 Task: Use the world map to locate specific cities and set their time zones.
Action: Mouse pressed left at (330, 163)
Screenshot: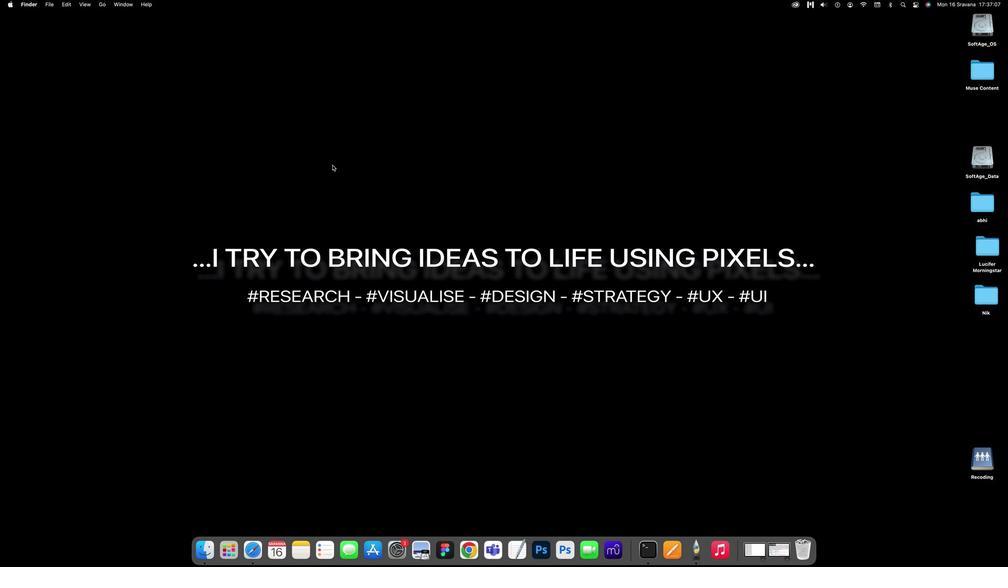 
Action: Mouse moved to (5, 3)
Screenshot: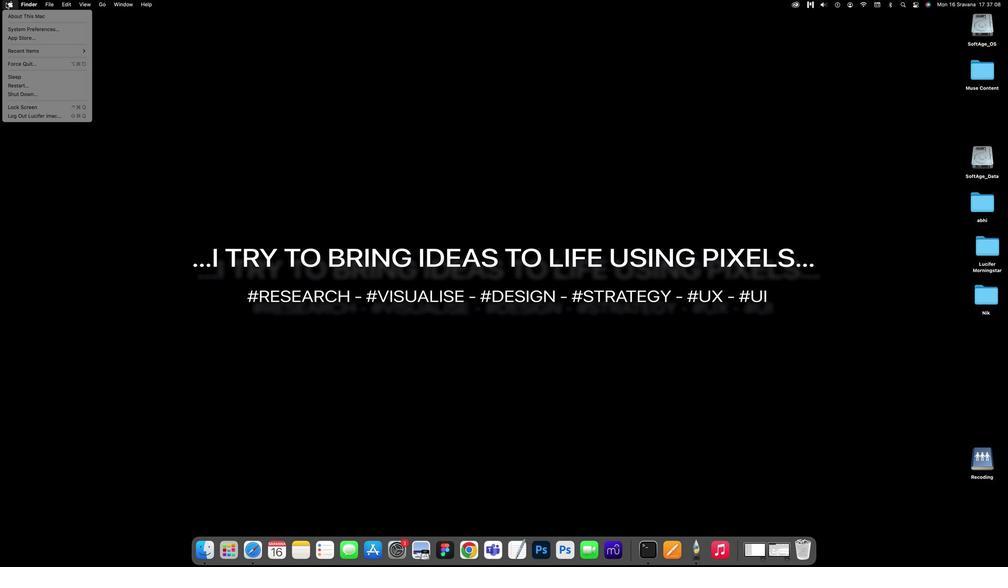 
Action: Mouse pressed left at (5, 3)
Screenshot: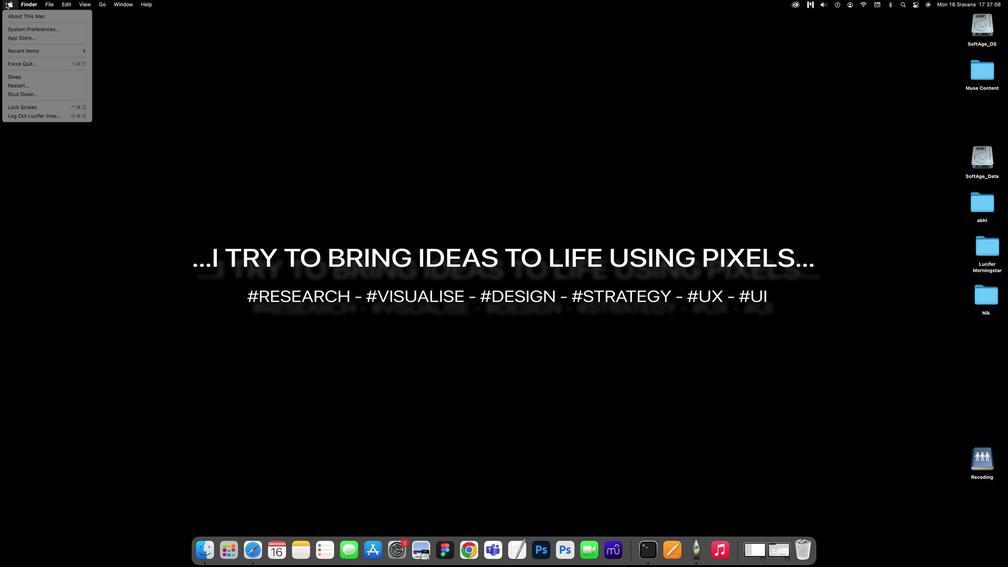 
Action: Mouse moved to (18, 30)
Screenshot: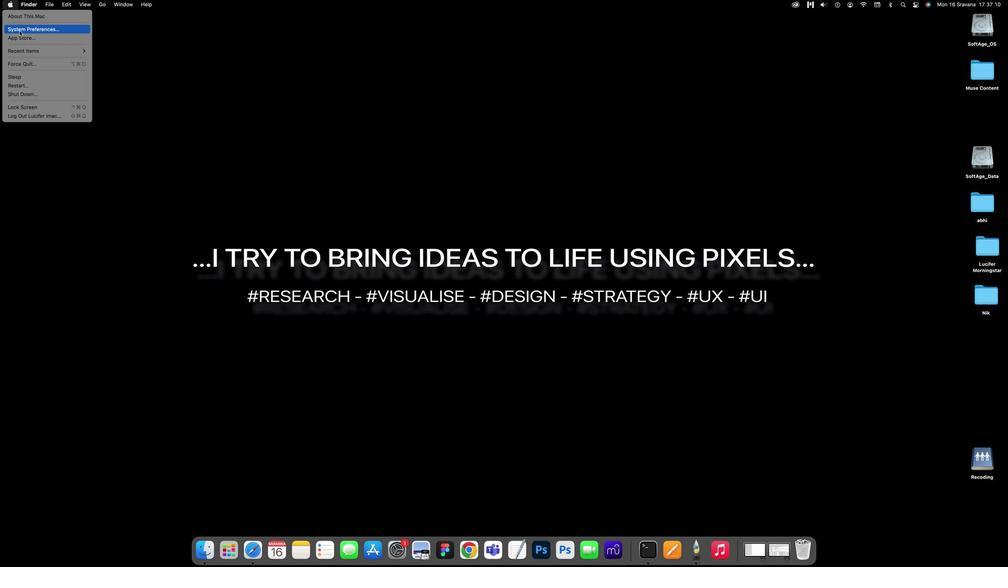 
Action: Mouse pressed left at (18, 30)
Screenshot: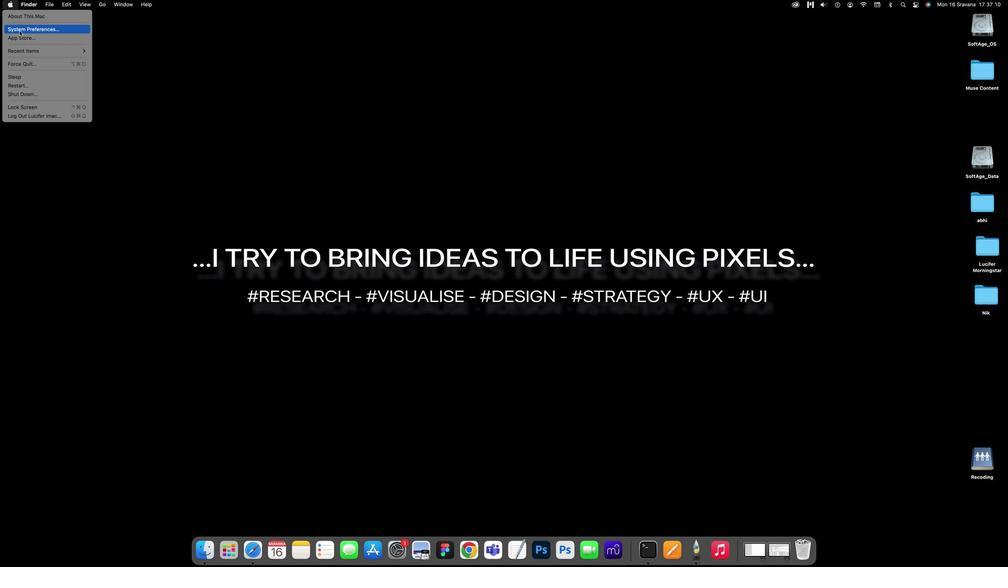 
Action: Mouse moved to (464, 315)
Screenshot: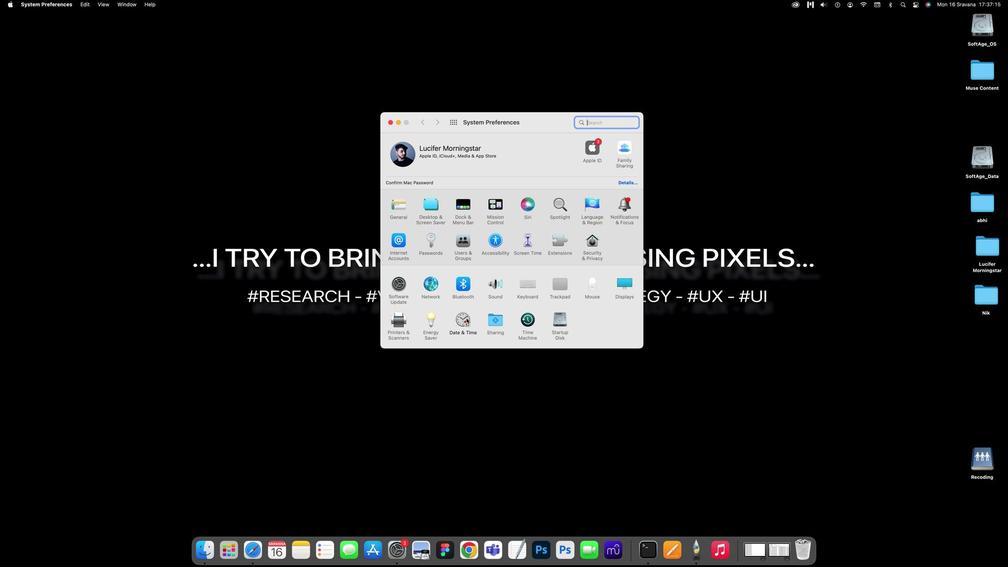 
Action: Mouse pressed left at (464, 315)
Screenshot: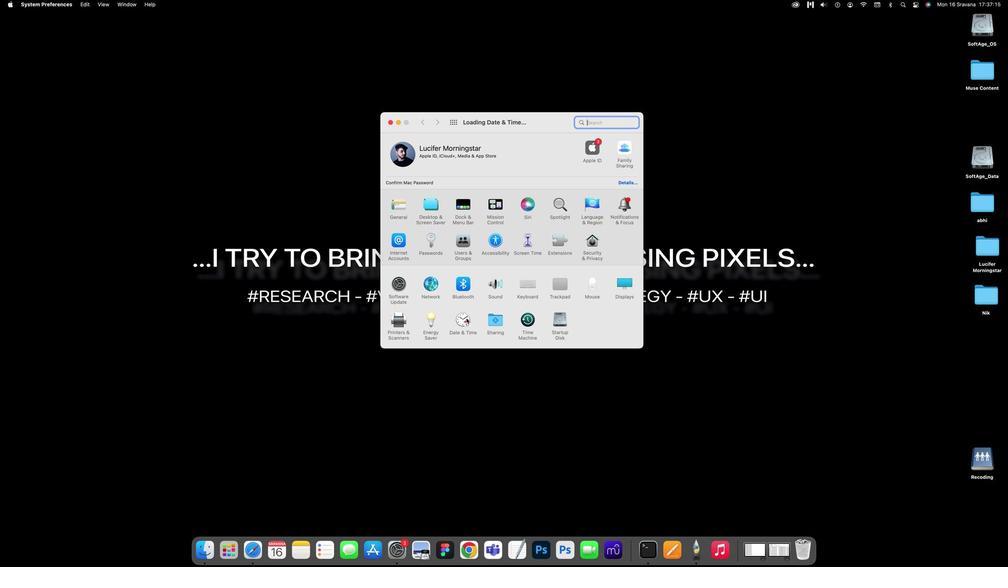 
Action: Mouse moved to (393, 334)
Screenshot: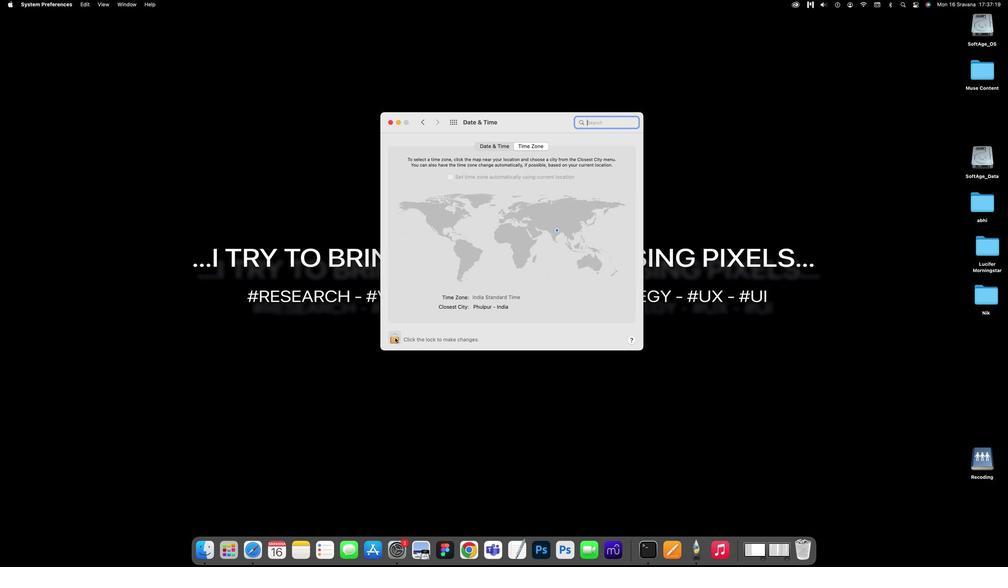 
Action: Mouse pressed left at (393, 334)
Screenshot: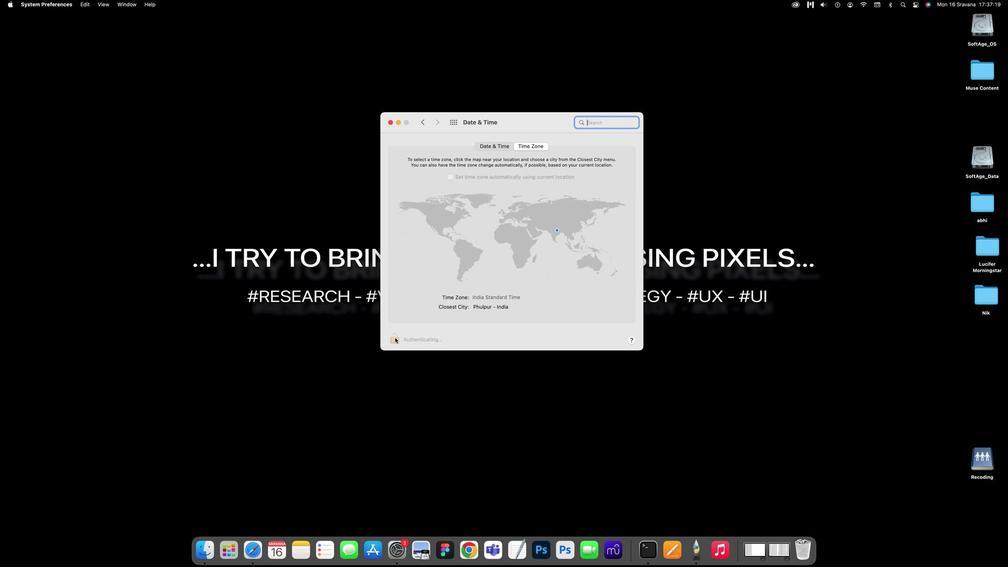 
Action: Mouse moved to (496, 304)
Screenshot: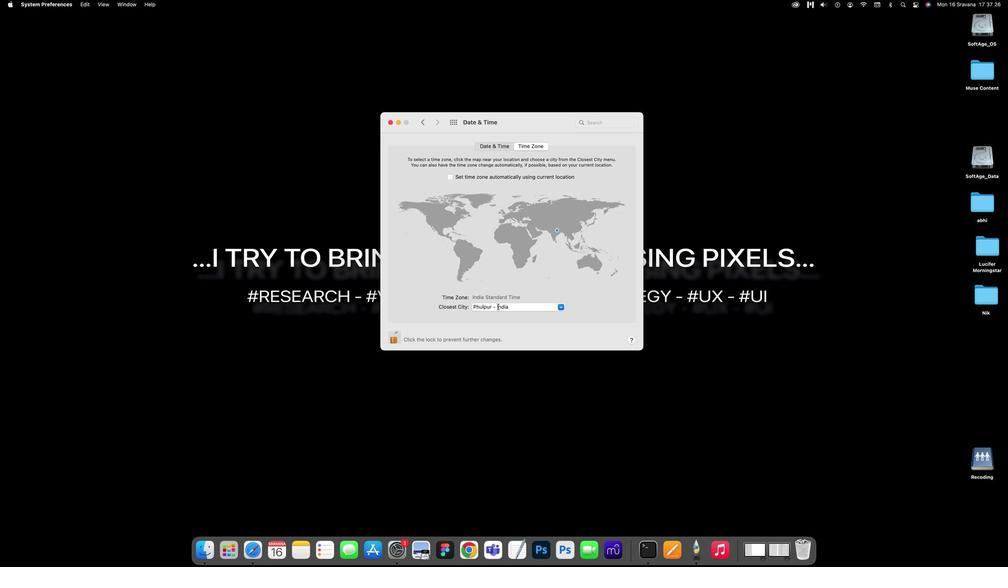 
Action: Mouse pressed left at (496, 304)
Screenshot: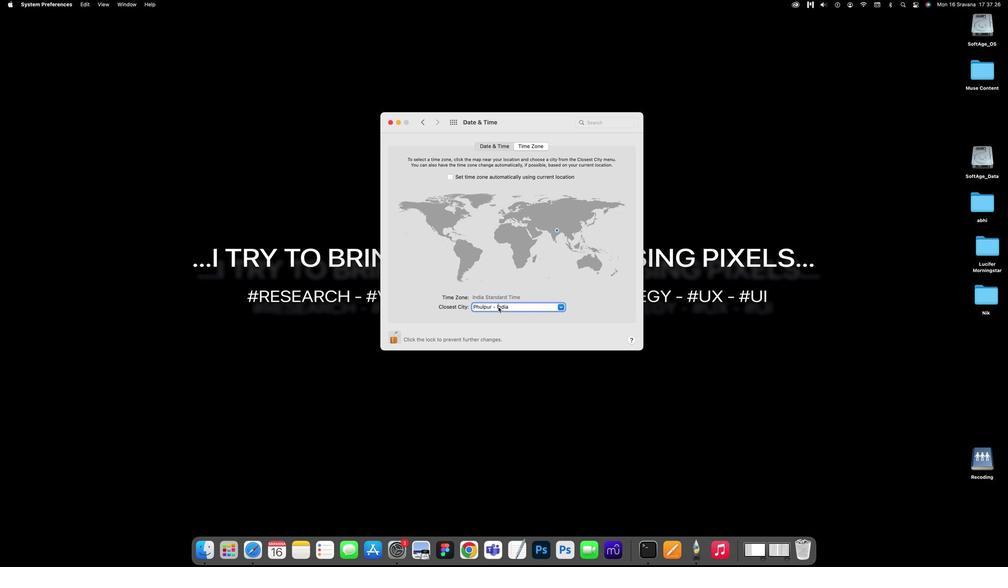 
Action: Mouse moved to (558, 304)
Screenshot: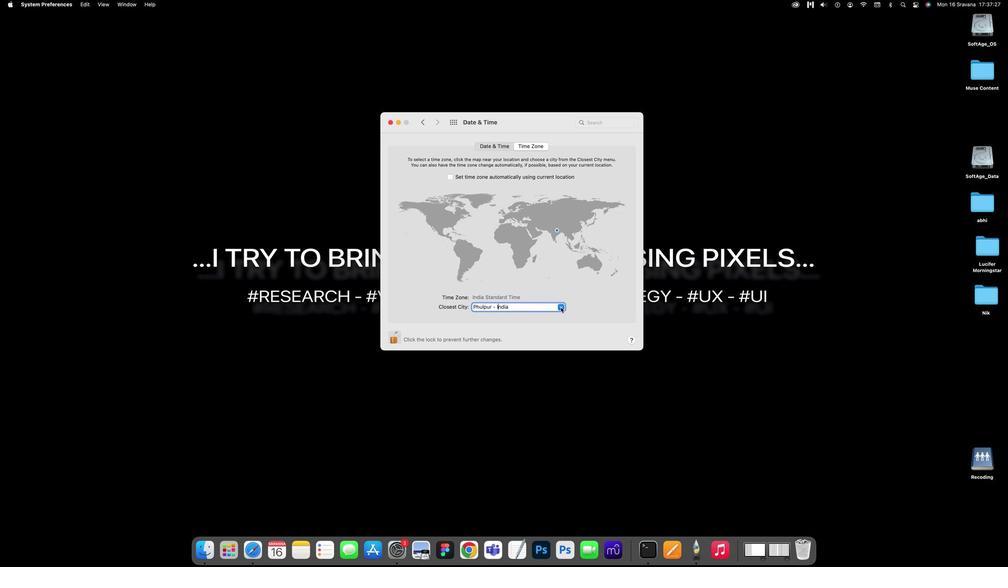 
Action: Mouse pressed left at (558, 304)
Screenshot: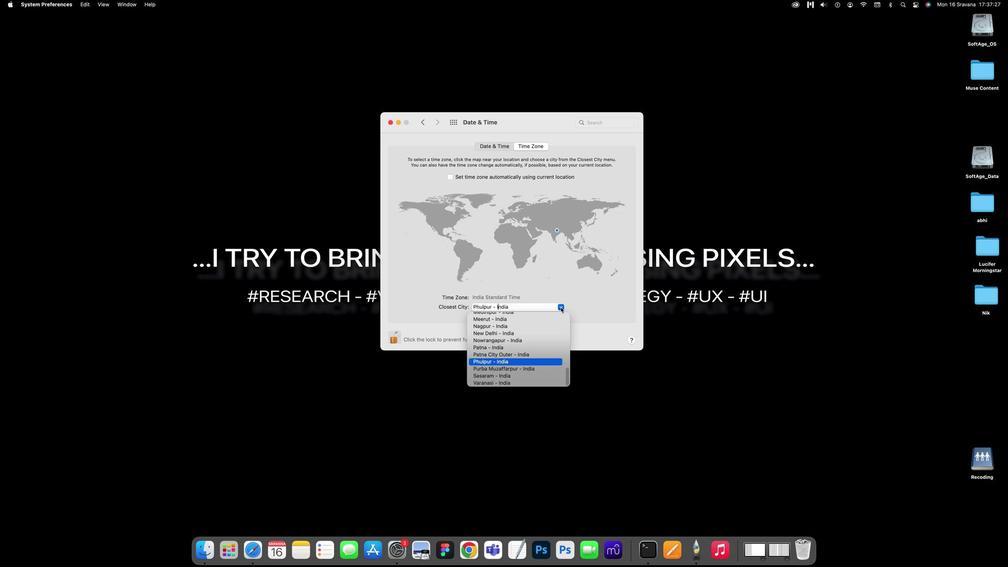 
Action: Mouse moved to (519, 340)
Screenshot: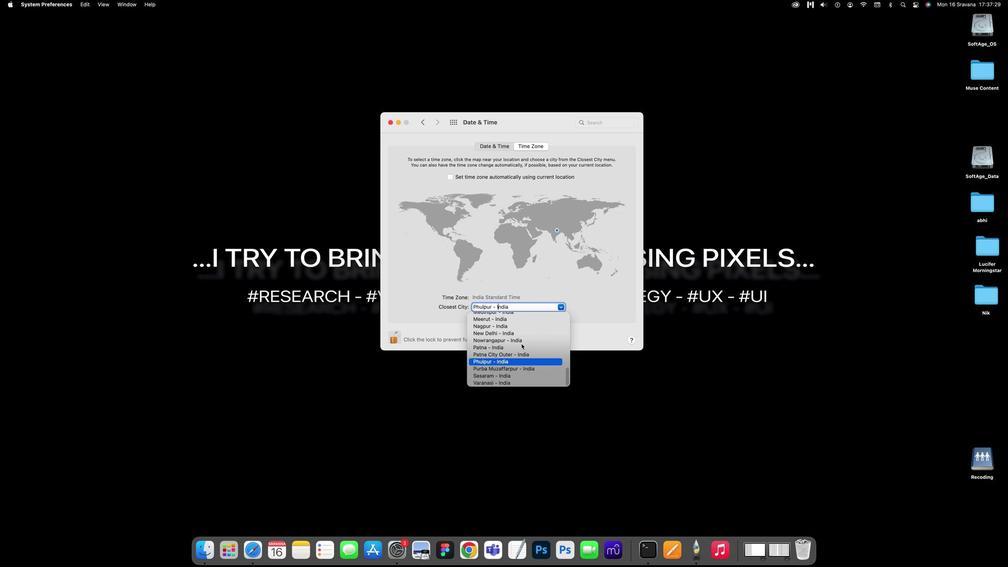 
Action: Mouse scrolled (519, 340) with delta (0, 0)
Screenshot: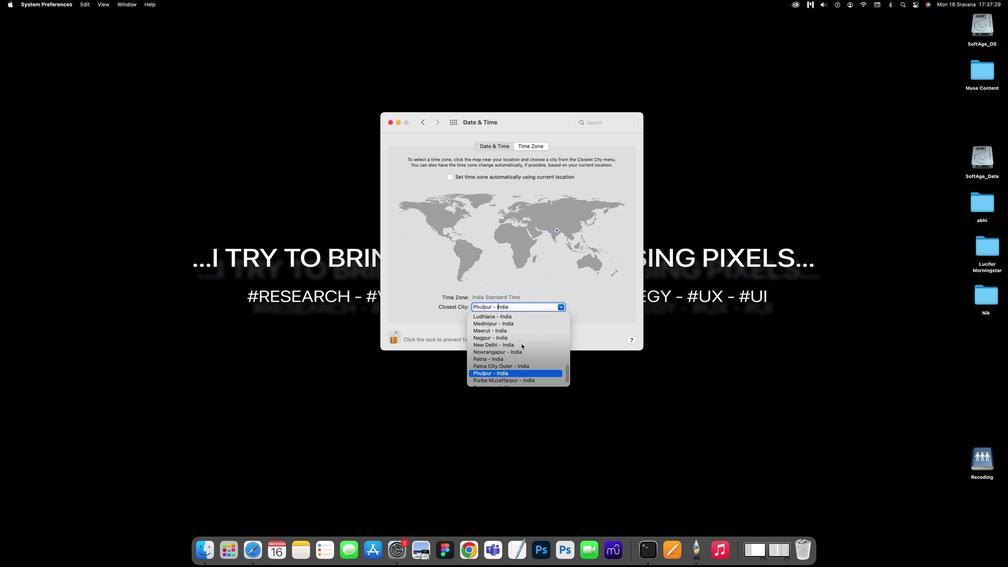 
Action: Mouse scrolled (519, 340) with delta (0, 0)
Screenshot: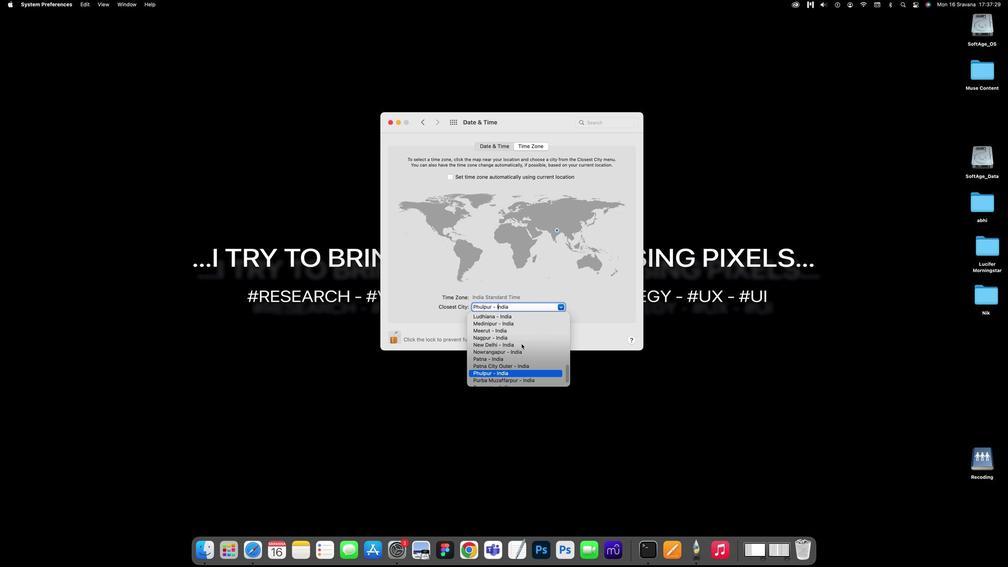 
Action: Mouse scrolled (519, 340) with delta (0, 0)
Screenshot: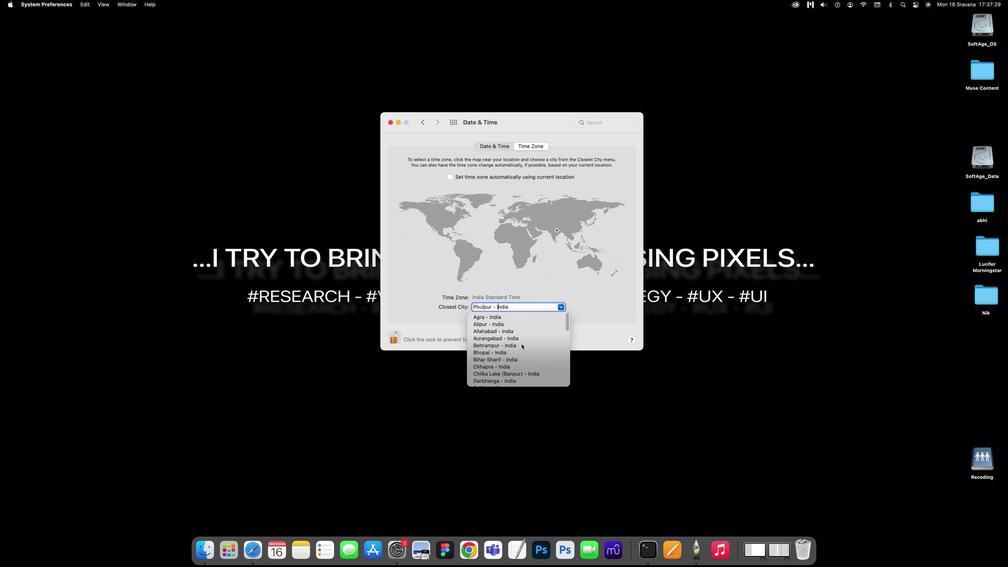 
Action: Mouse scrolled (519, 340) with delta (0, 1)
Screenshot: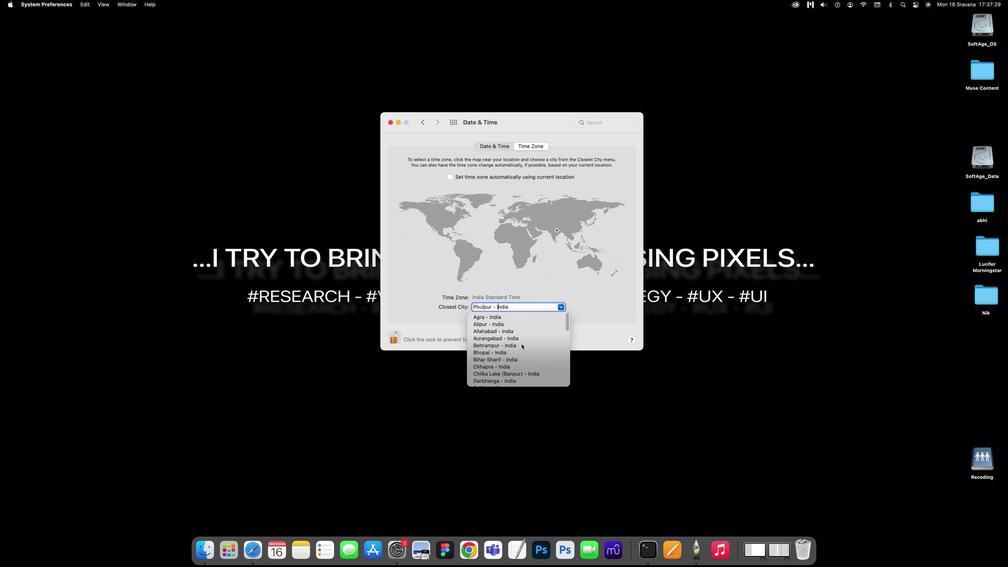 
Action: Mouse scrolled (519, 340) with delta (0, 3)
Screenshot: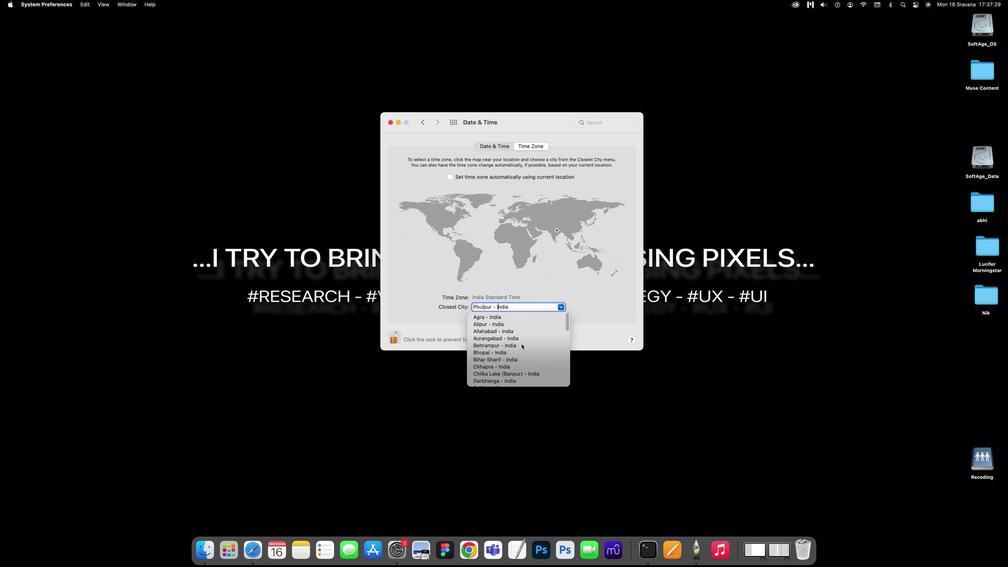 
Action: Mouse scrolled (519, 340) with delta (0, 5)
Screenshot: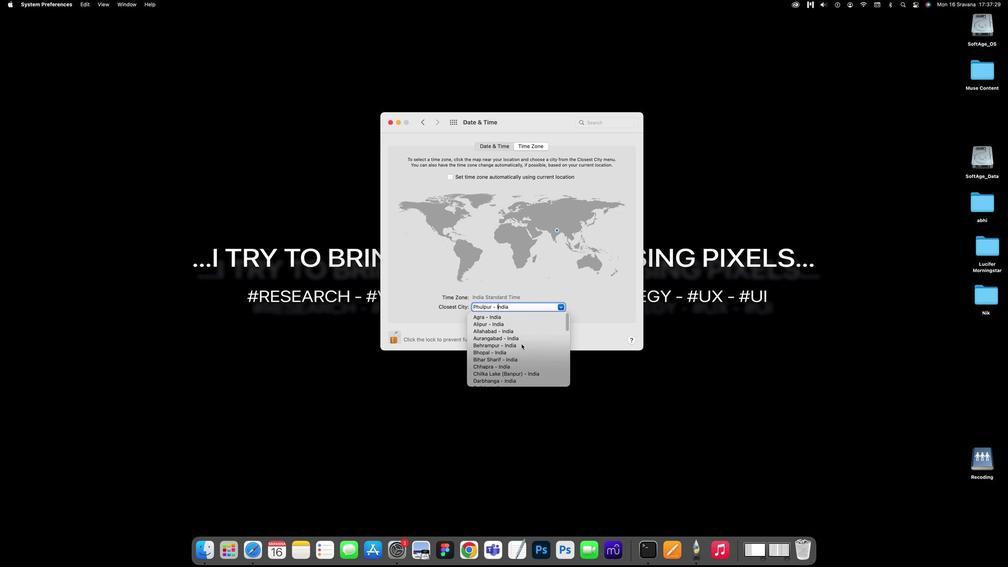 
Action: Mouse scrolled (519, 340) with delta (0, 6)
Screenshot: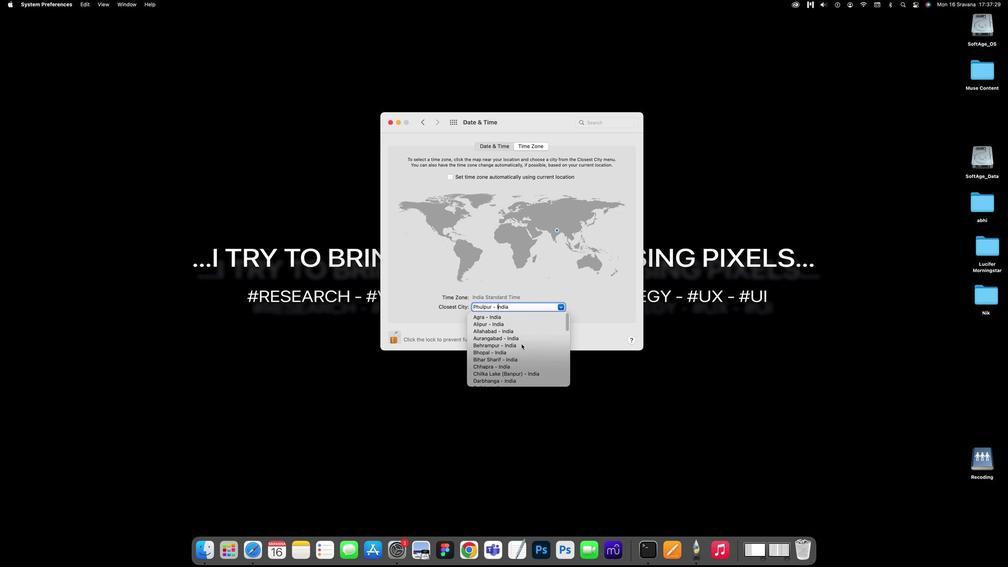 
Action: Mouse scrolled (519, 340) with delta (0, 6)
Screenshot: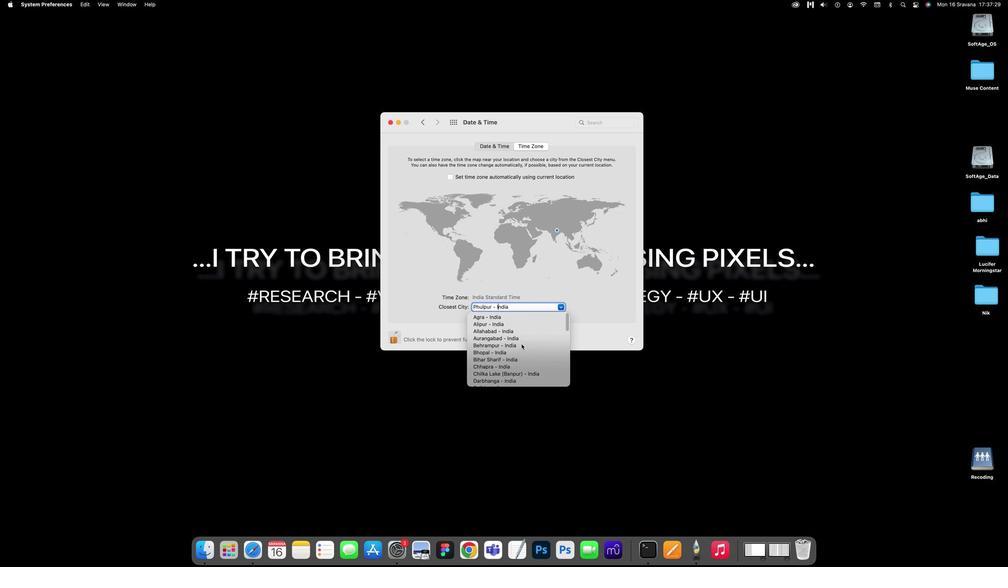 
Action: Mouse moved to (519, 340)
Screenshot: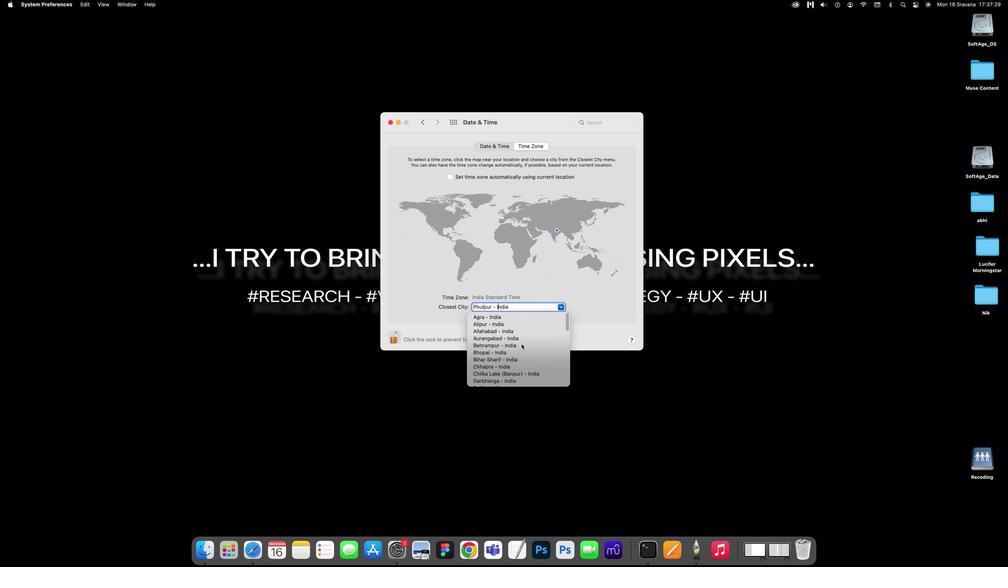 
Action: Mouse scrolled (519, 340) with delta (0, 0)
Screenshot: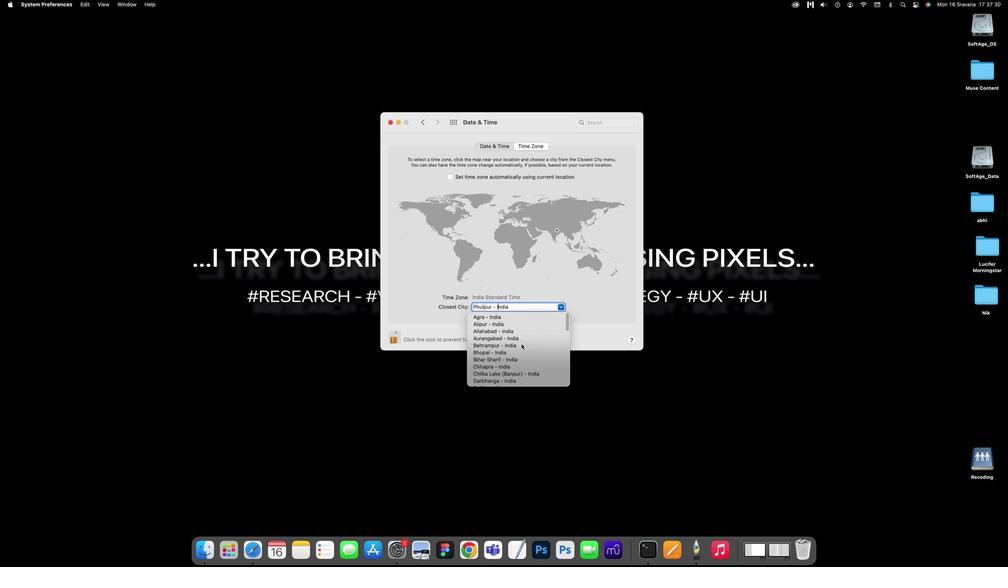 
Action: Mouse scrolled (519, 340) with delta (0, 0)
Screenshot: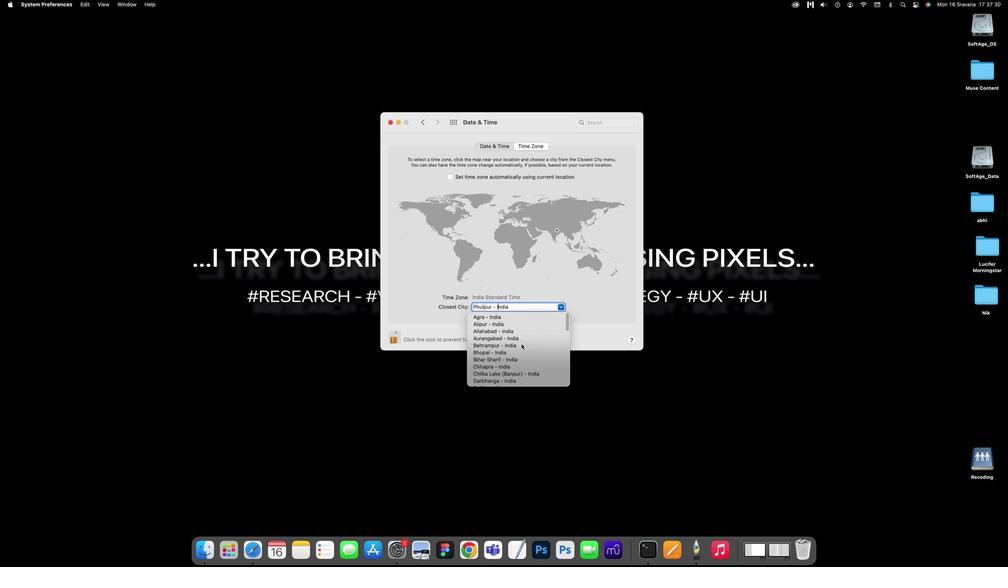 
Action: Mouse scrolled (519, 340) with delta (0, 3)
Screenshot: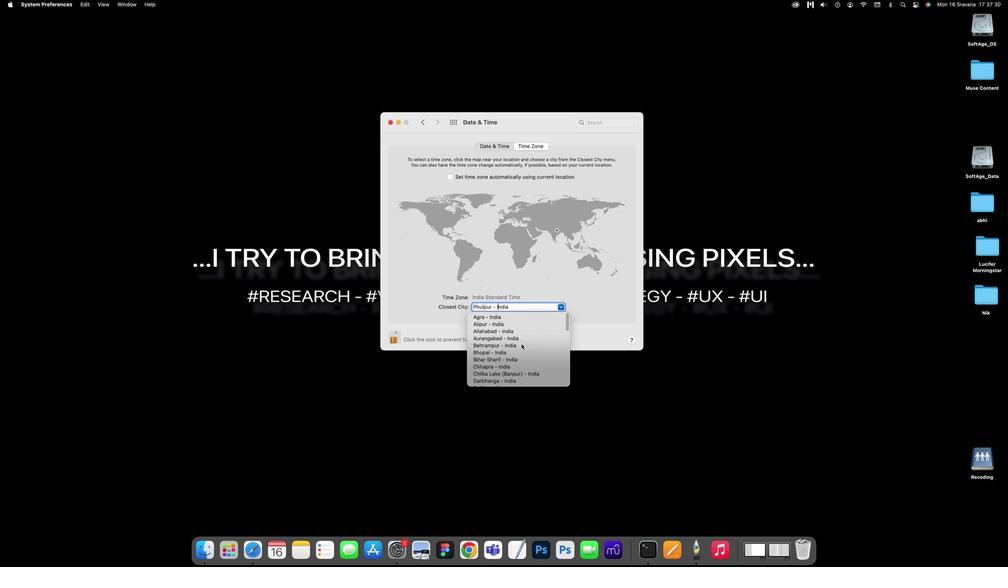 
Action: Mouse scrolled (519, 340) with delta (0, 5)
Screenshot: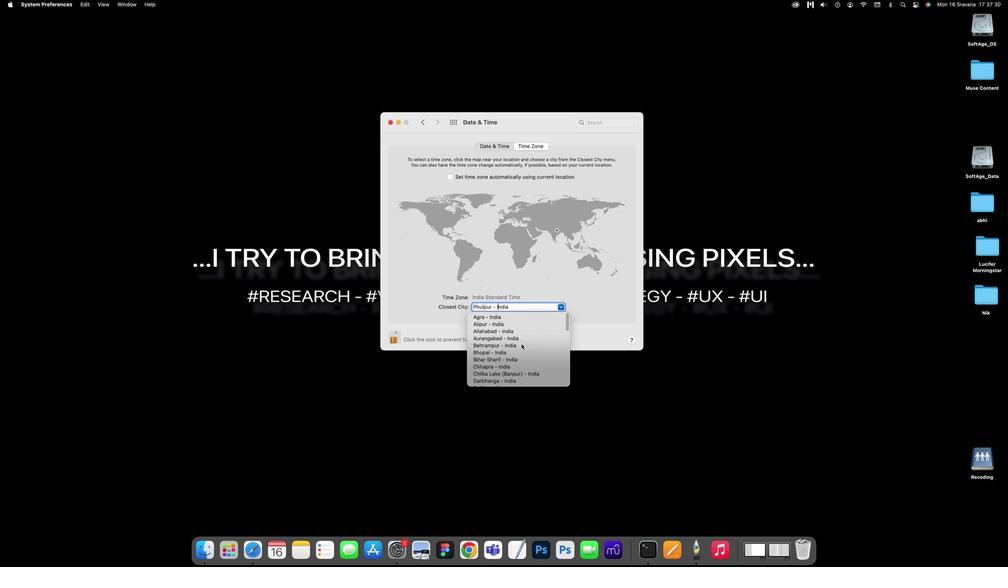 
Action: Mouse scrolled (519, 340) with delta (0, 6)
Screenshot: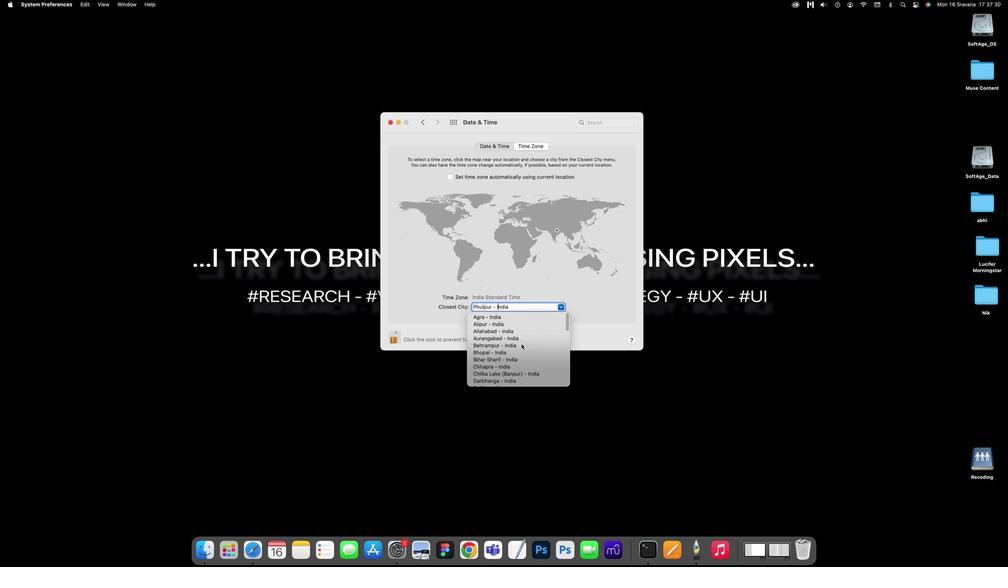 
Action: Mouse scrolled (519, 340) with delta (0, 6)
Screenshot: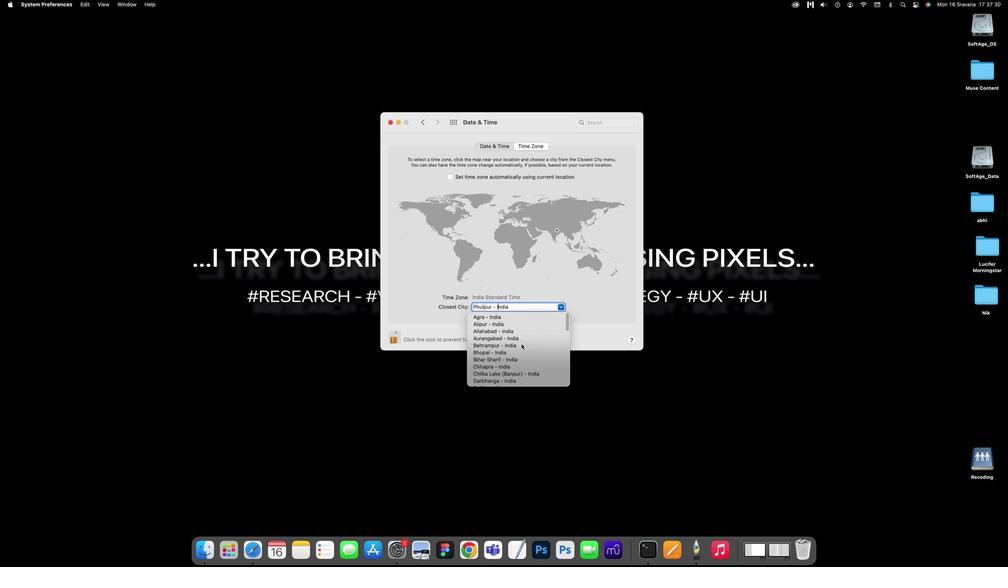 
Action: Mouse scrolled (519, 340) with delta (0, 0)
Screenshot: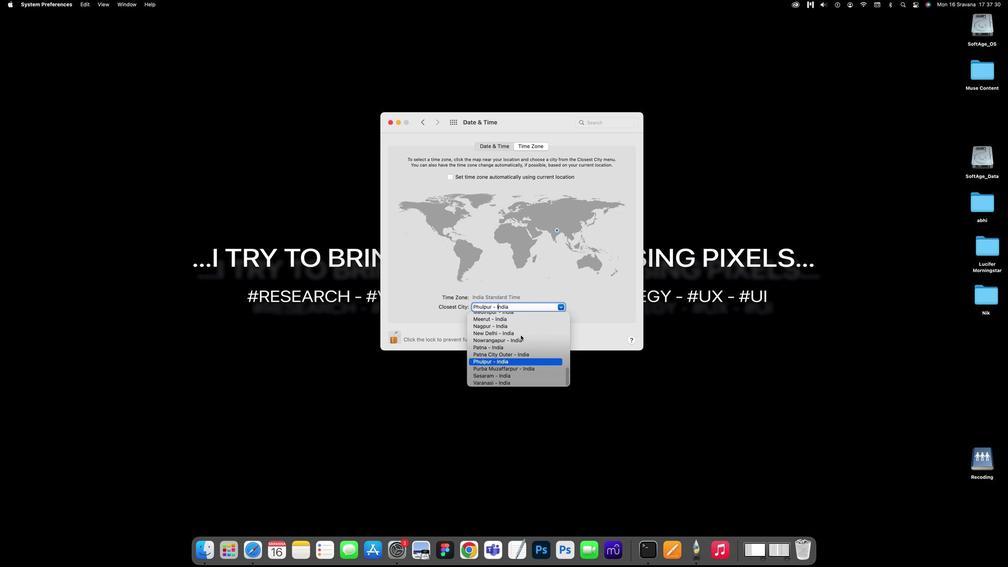 
Action: Mouse scrolled (519, 340) with delta (0, 0)
Screenshot: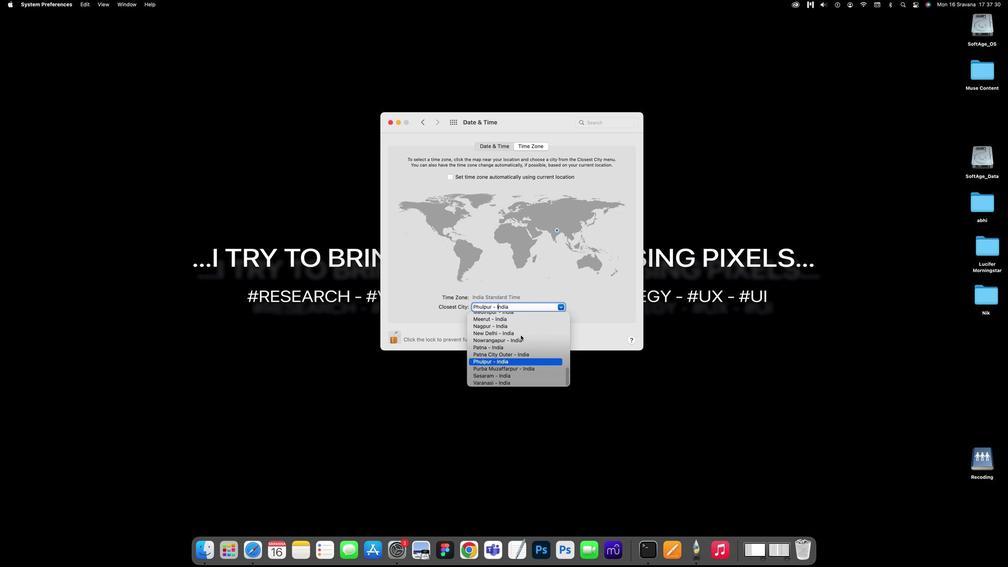 
Action: Mouse scrolled (519, 340) with delta (0, -3)
Screenshot: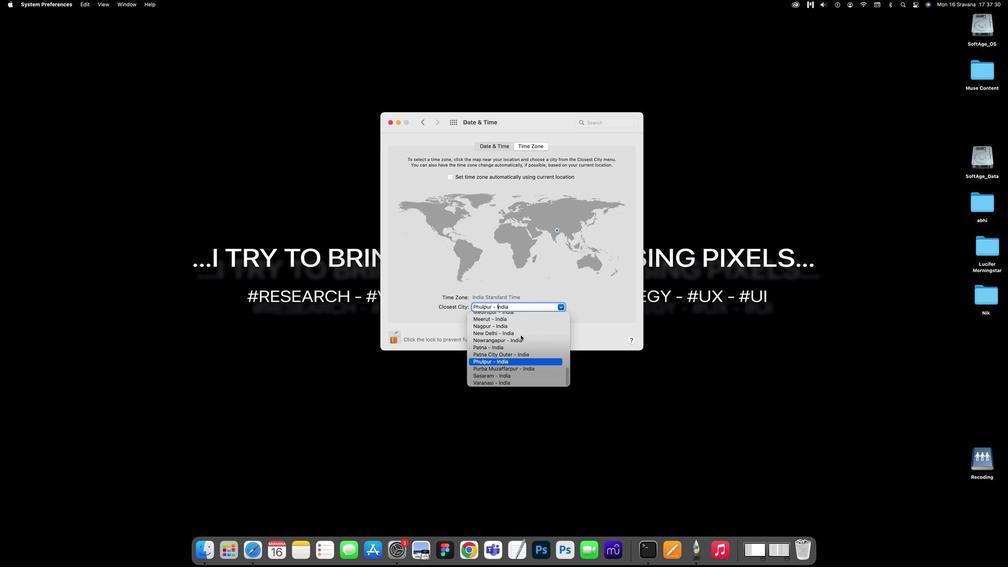 
Action: Mouse scrolled (519, 340) with delta (0, -4)
Screenshot: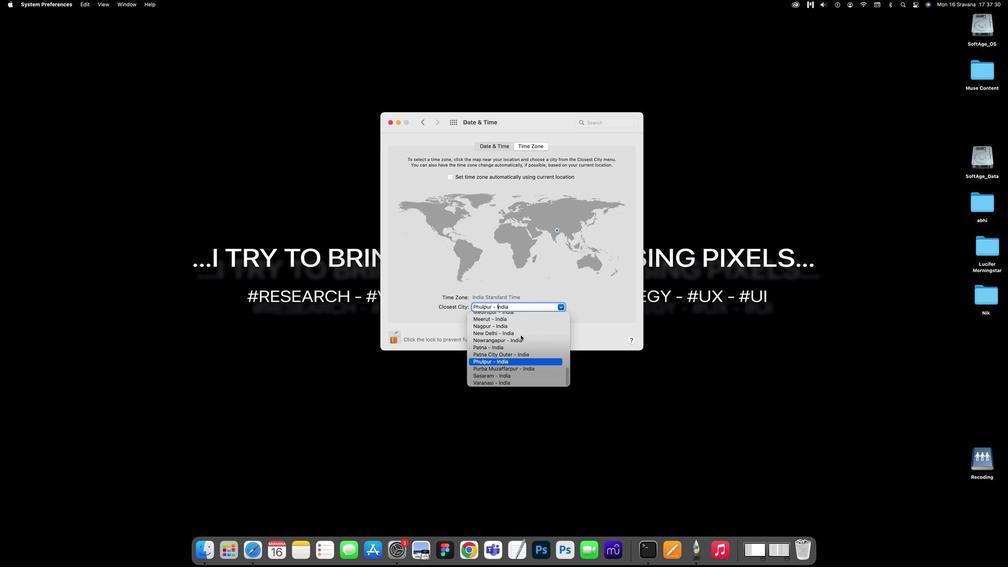 
Action: Mouse scrolled (519, 340) with delta (0, -5)
Screenshot: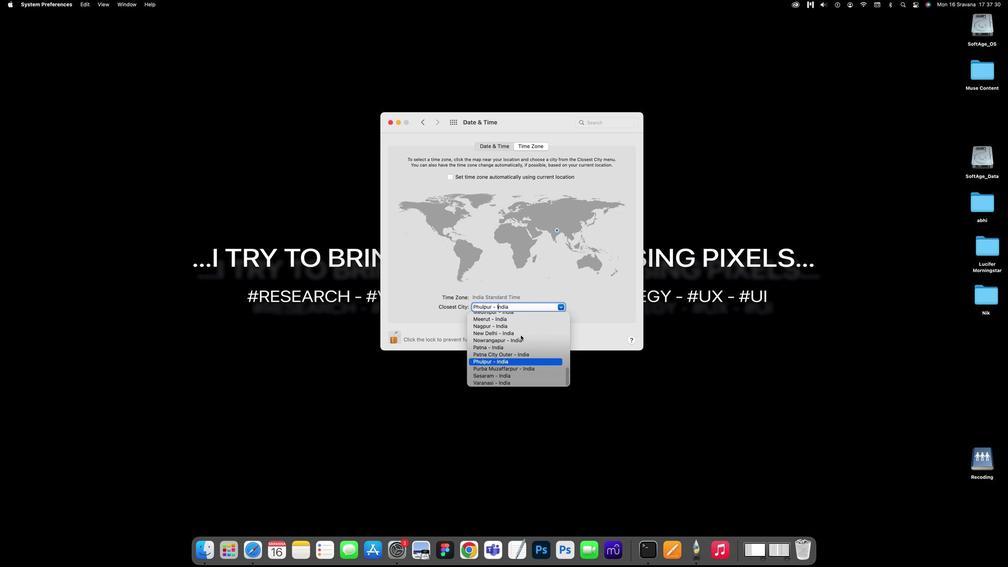 
Action: Mouse moved to (518, 339)
Screenshot: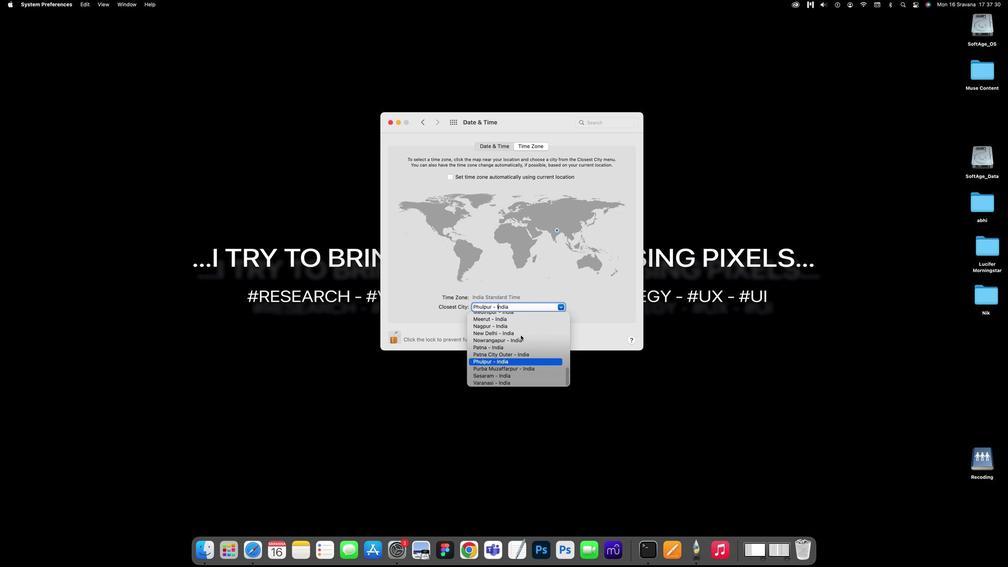 
Action: Mouse scrolled (518, 339) with delta (0, -5)
Screenshot: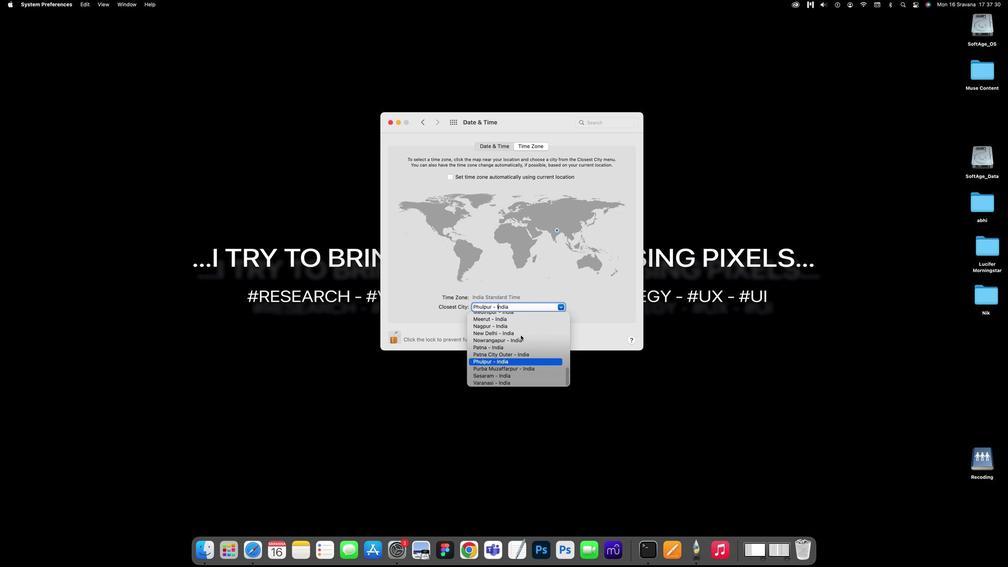 
Action: Mouse moved to (518, 335)
Screenshot: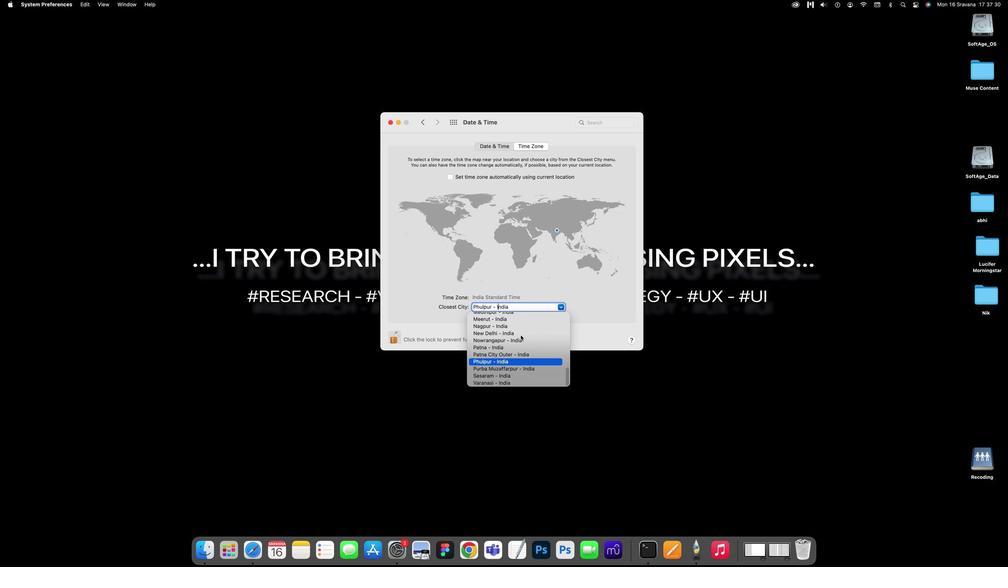 
Action: Mouse scrolled (518, 335) with delta (0, -6)
Screenshot: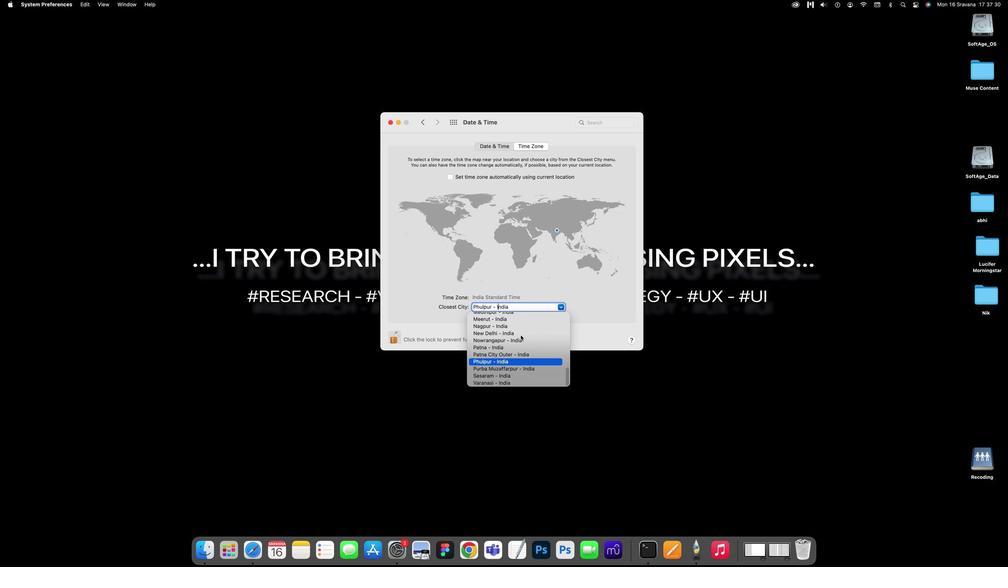 
Action: Mouse moved to (518, 332)
Screenshot: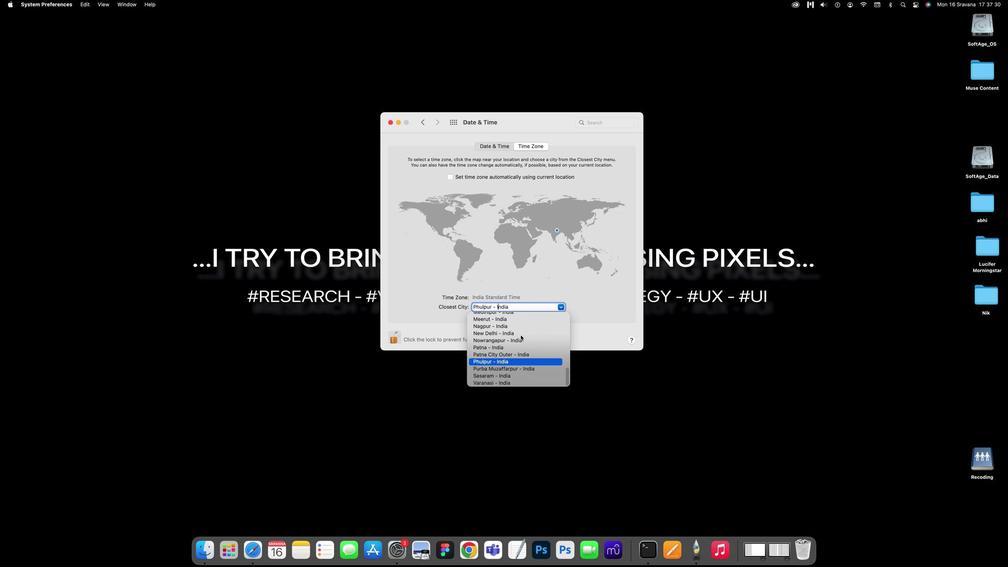 
Action: Mouse scrolled (518, 332) with delta (0, 0)
Screenshot: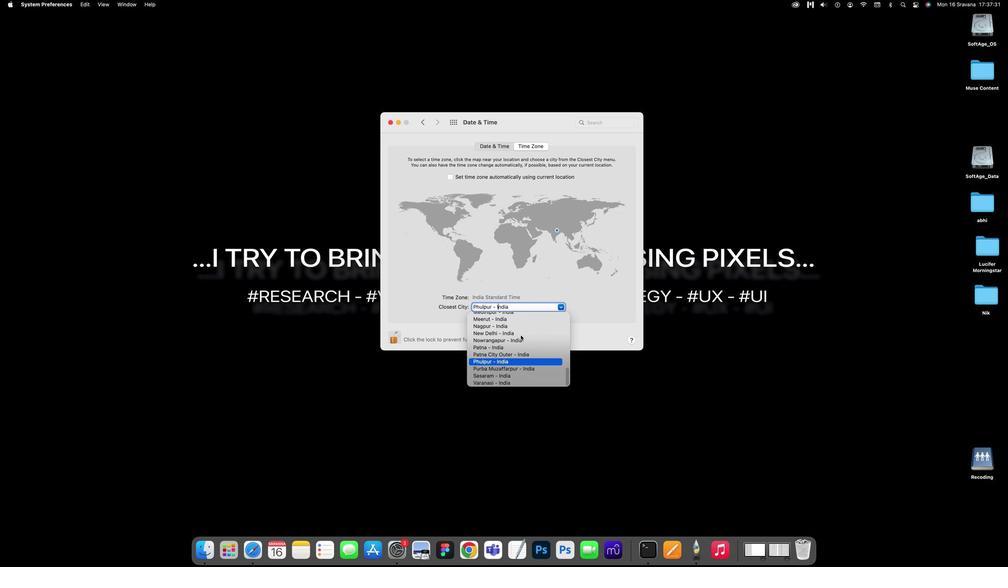 
Action: Mouse scrolled (518, 332) with delta (0, 0)
Screenshot: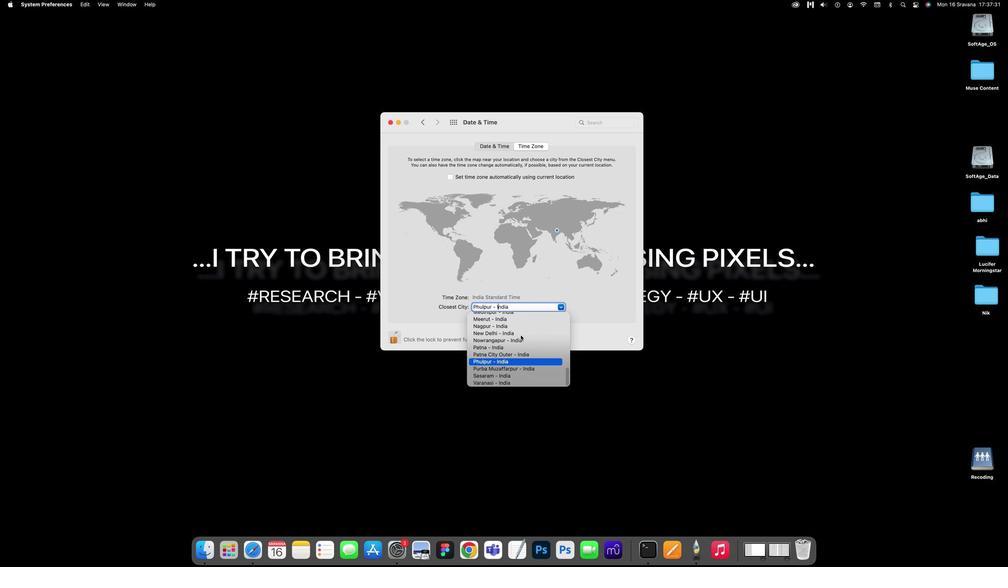 
Action: Mouse scrolled (518, 332) with delta (0, -3)
Screenshot: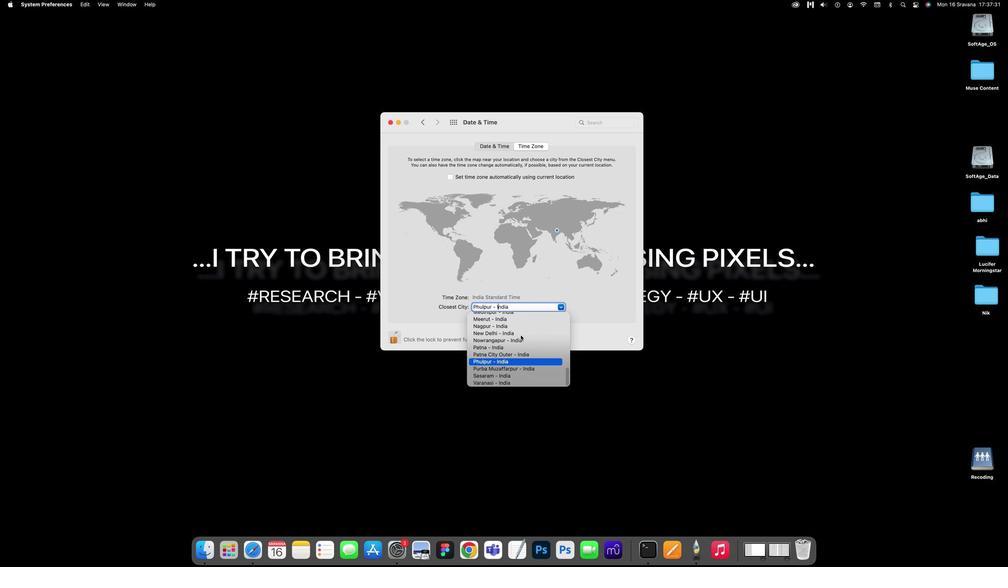 
Action: Mouse scrolled (518, 332) with delta (0, -4)
Screenshot: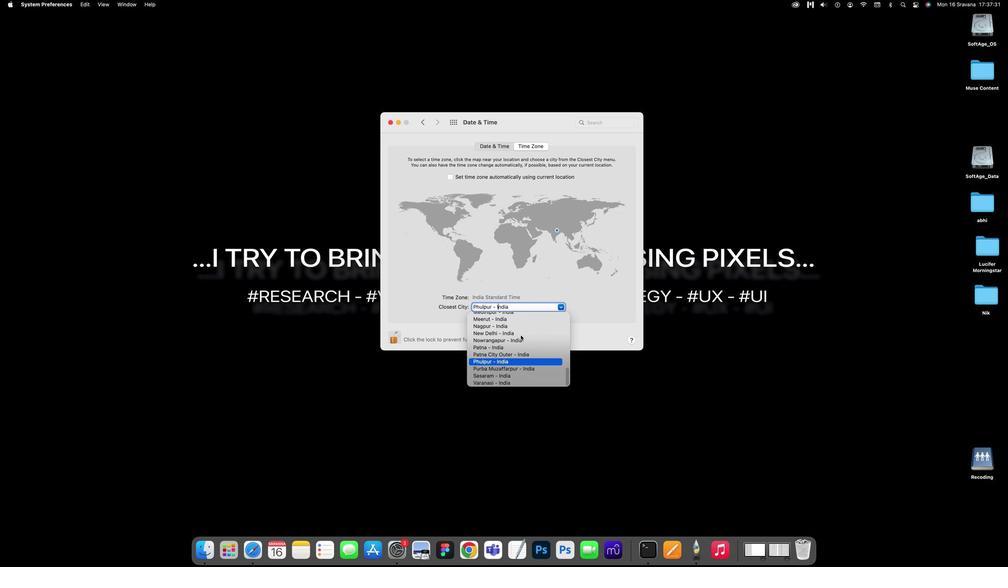
Action: Mouse moved to (502, 369)
Screenshot: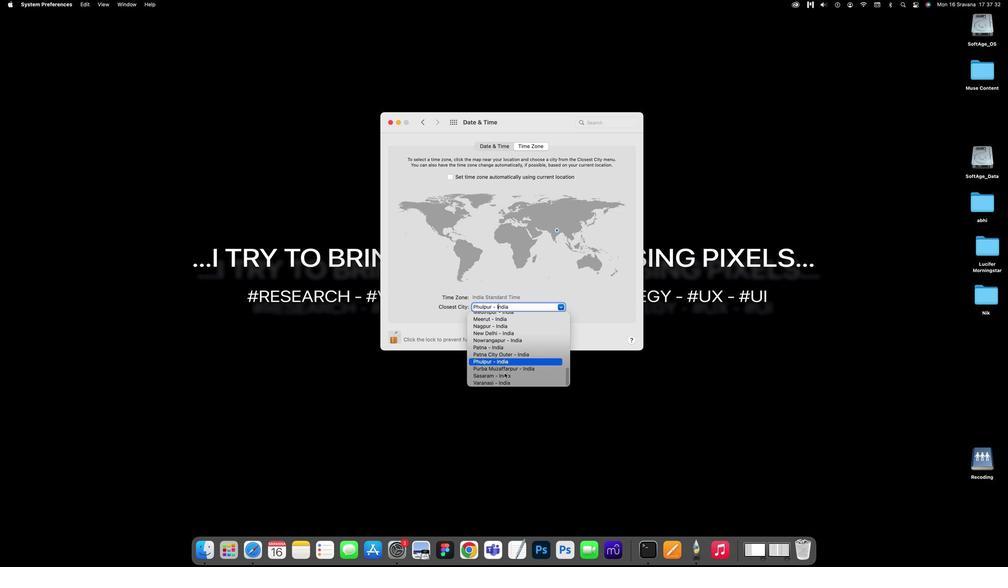 
Action: Mouse pressed left at (502, 369)
Screenshot: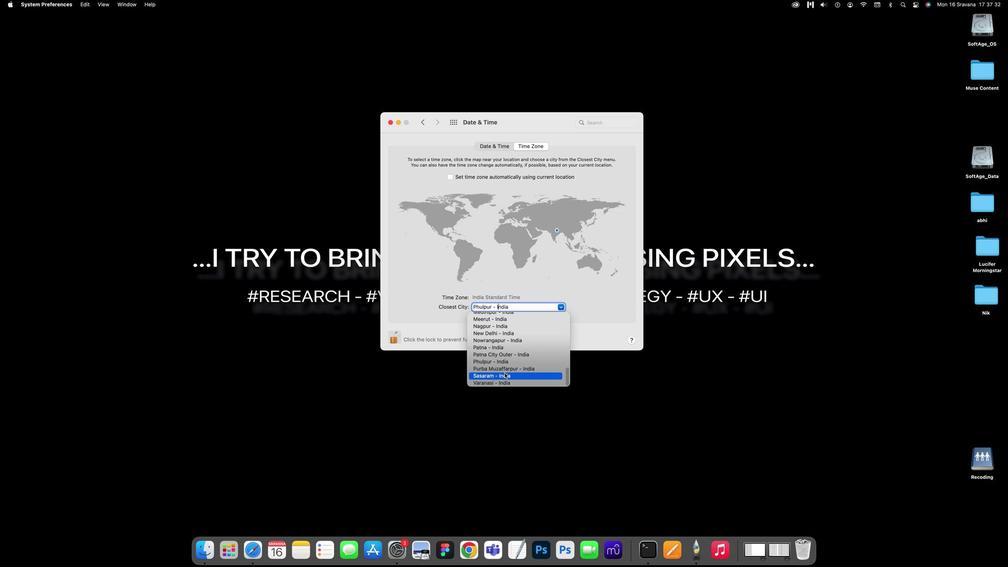 
Action: Mouse moved to (448, 175)
Screenshot: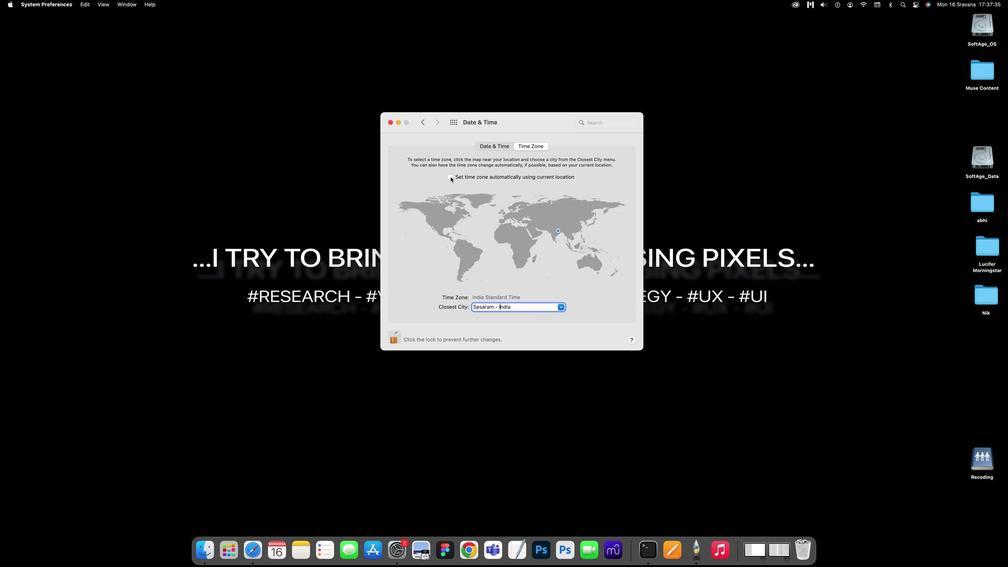 
Action: Mouse pressed left at (448, 175)
Screenshot: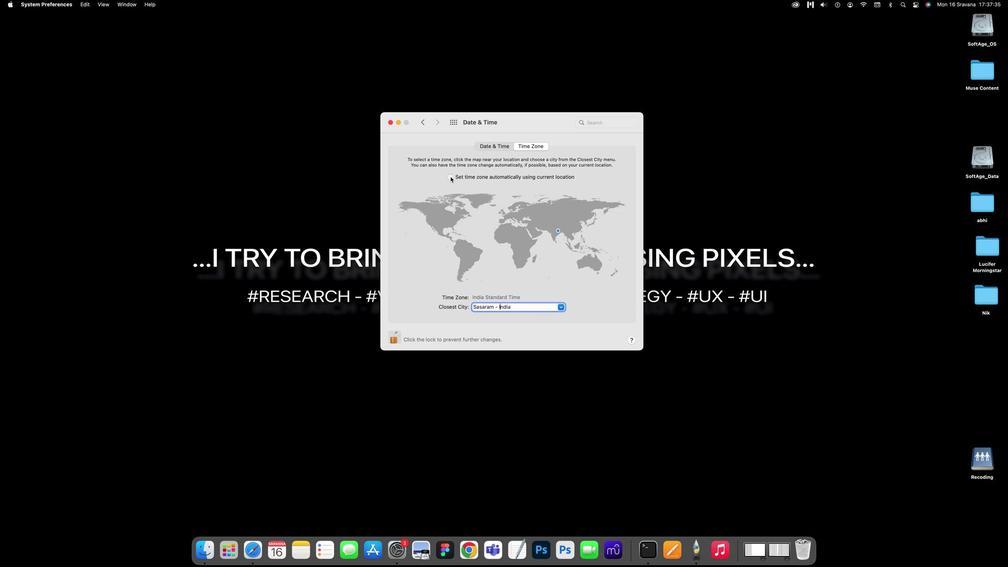 
Action: Mouse moved to (478, 305)
Screenshot: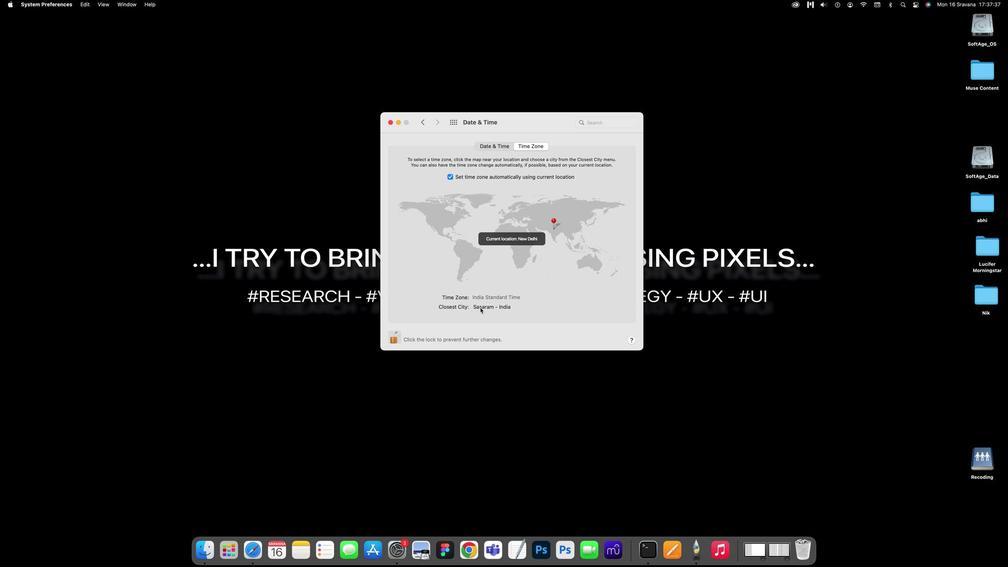 
Action: Mouse pressed left at (478, 305)
Screenshot: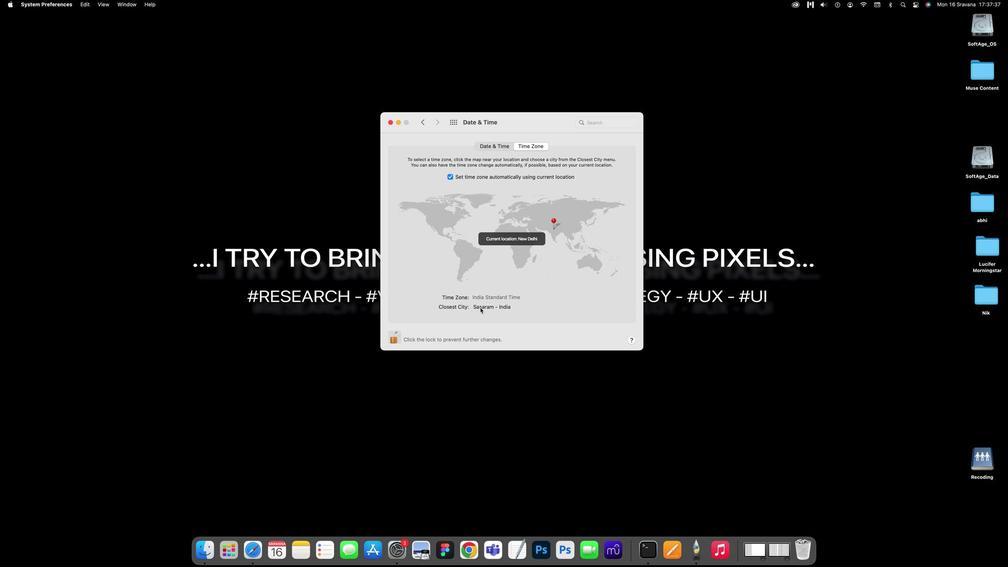 
Action: Mouse moved to (485, 303)
Screenshot: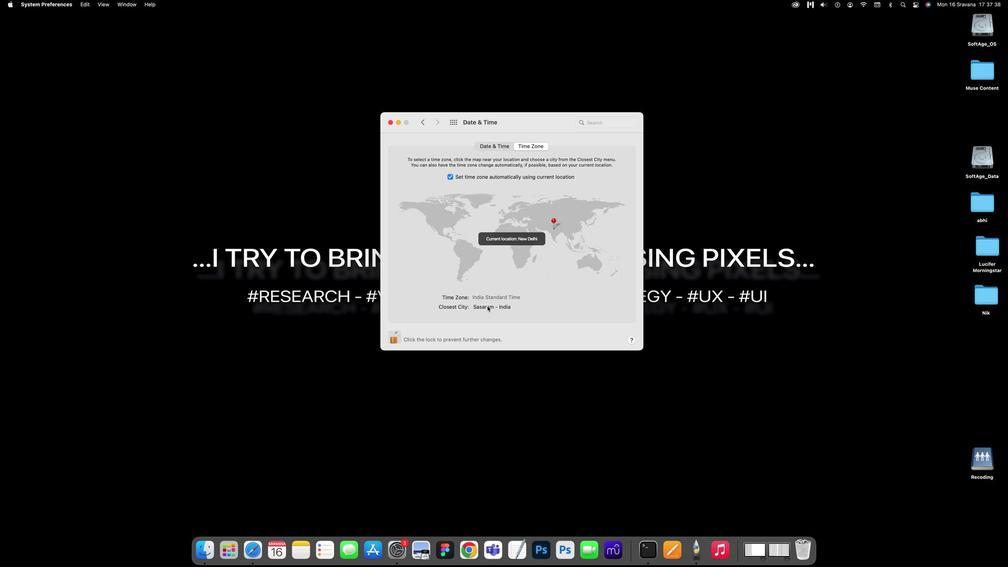 
Action: Mouse pressed left at (485, 303)
Screenshot: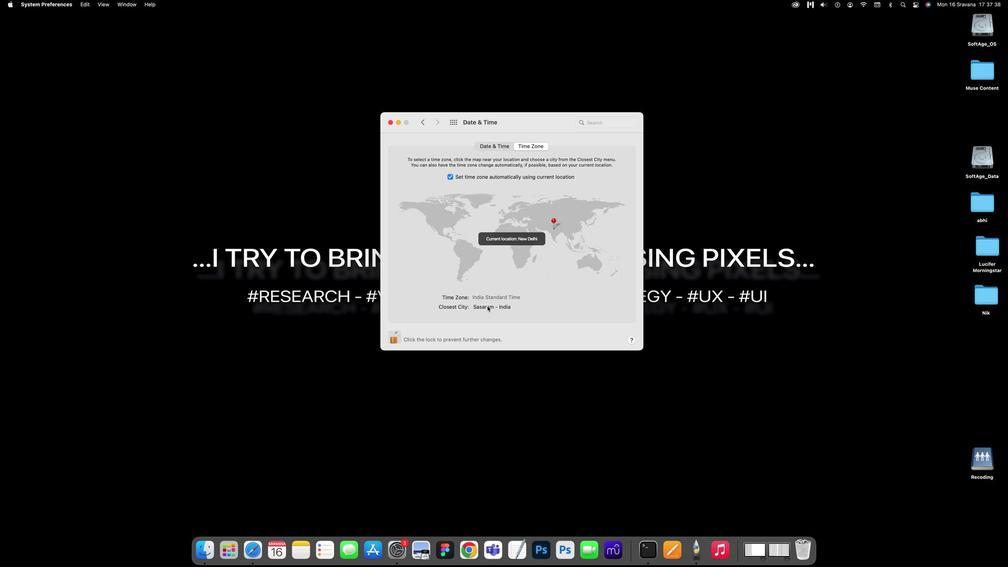 
Action: Mouse moved to (478, 304)
Screenshot: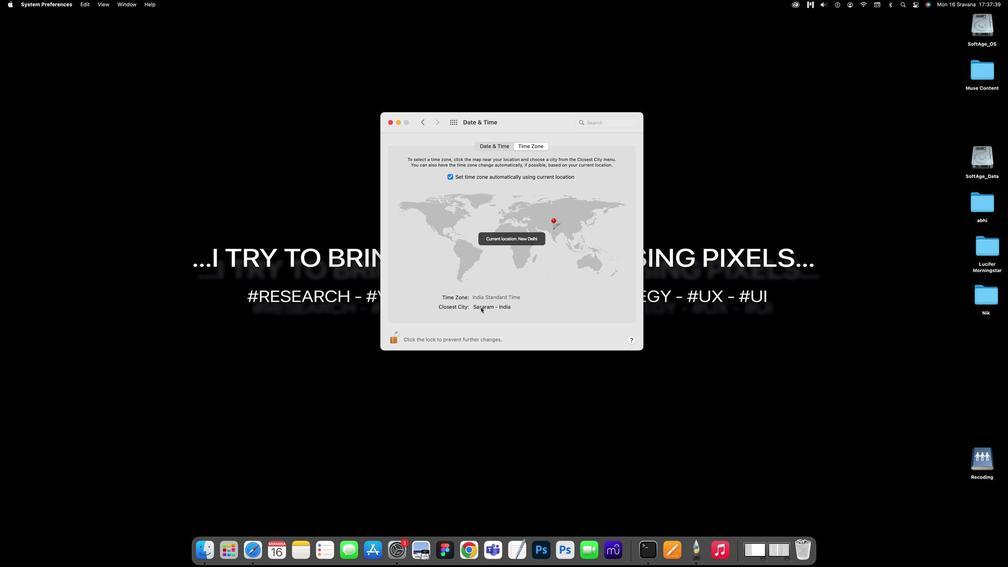 
Action: Mouse pressed left at (478, 304)
Screenshot: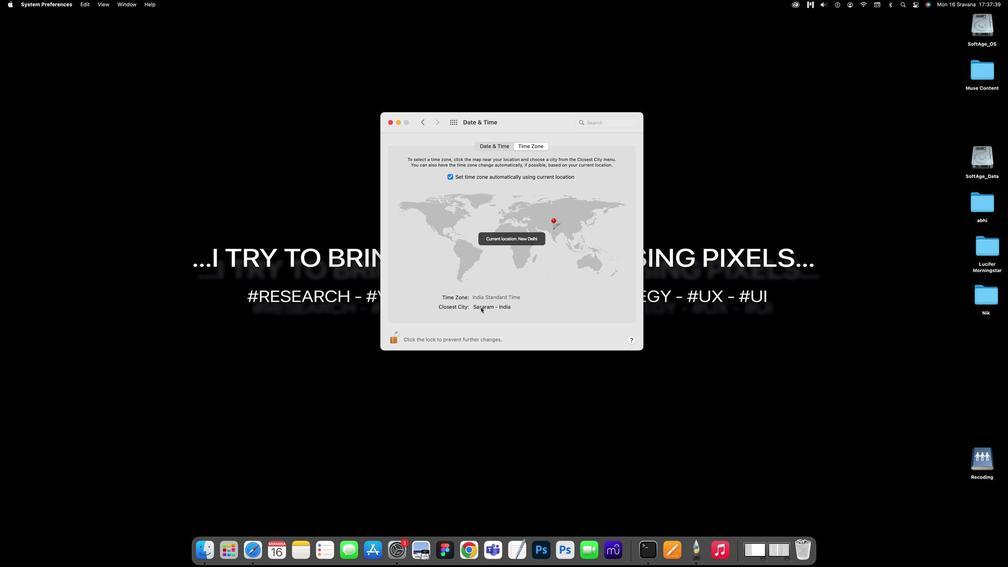 
Action: Mouse moved to (446, 172)
Screenshot: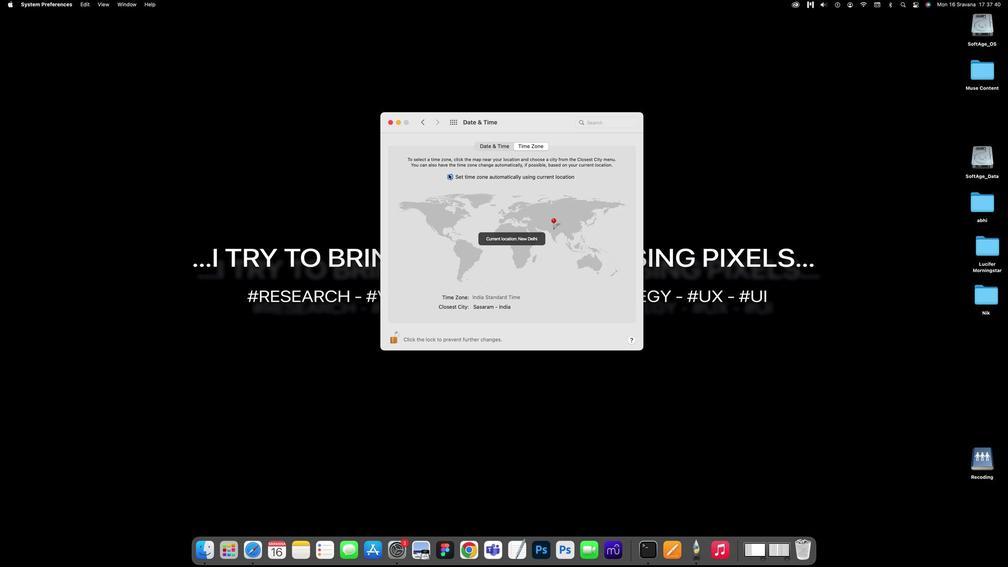 
Action: Mouse pressed left at (446, 172)
Screenshot: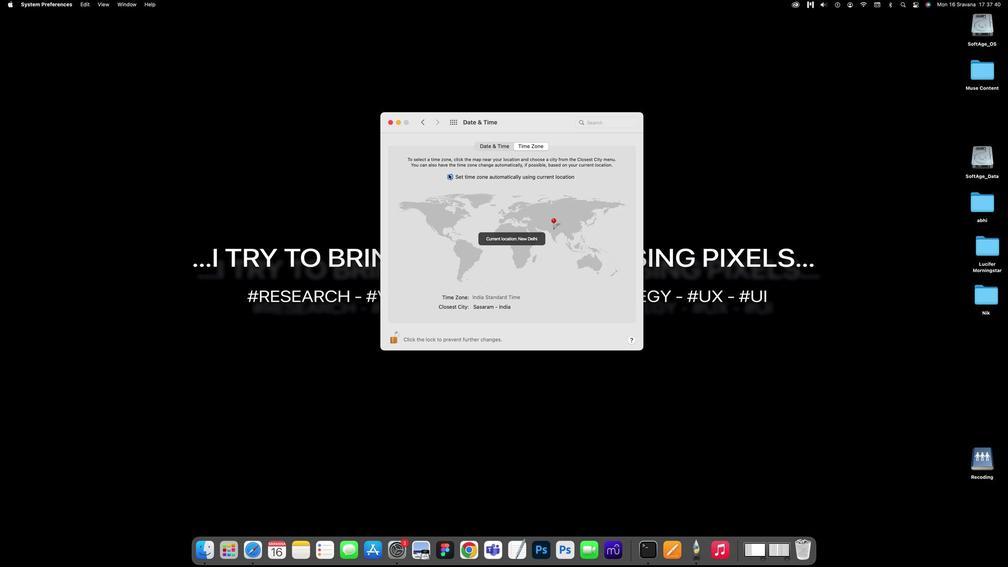 
Action: Mouse moved to (446, 172)
Screenshot: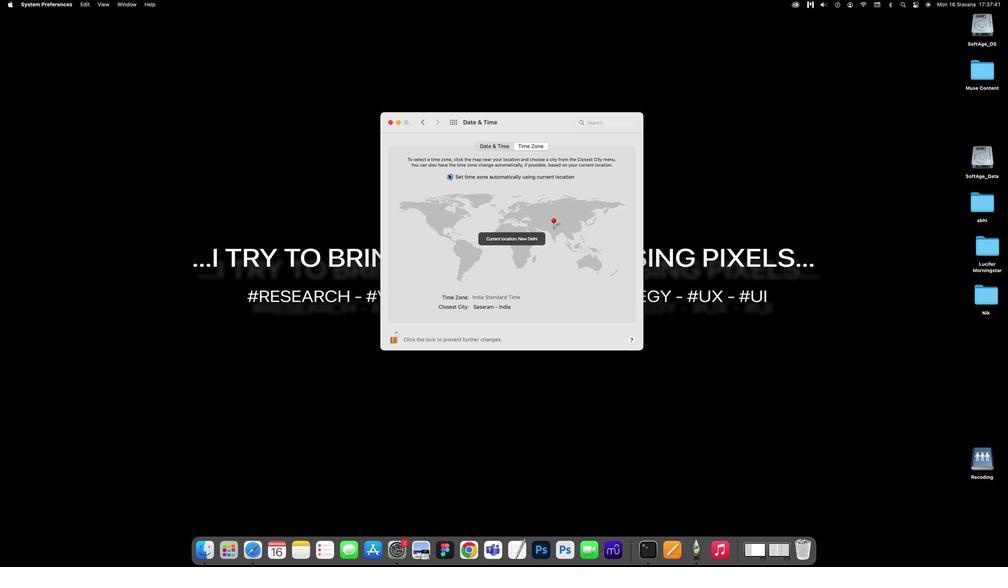
Action: Mouse pressed left at (446, 172)
Screenshot: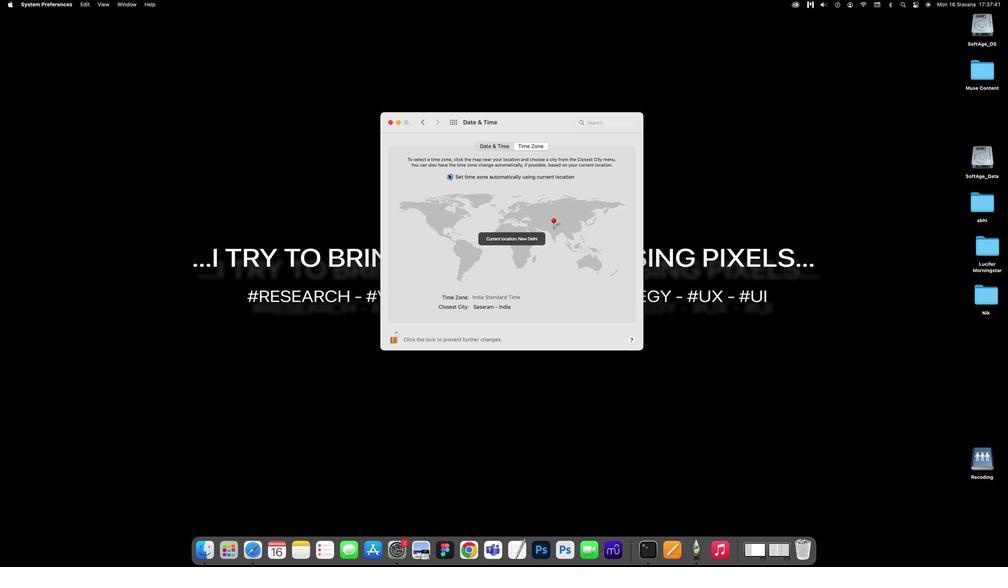 
Action: Mouse moved to (447, 174)
Screenshot: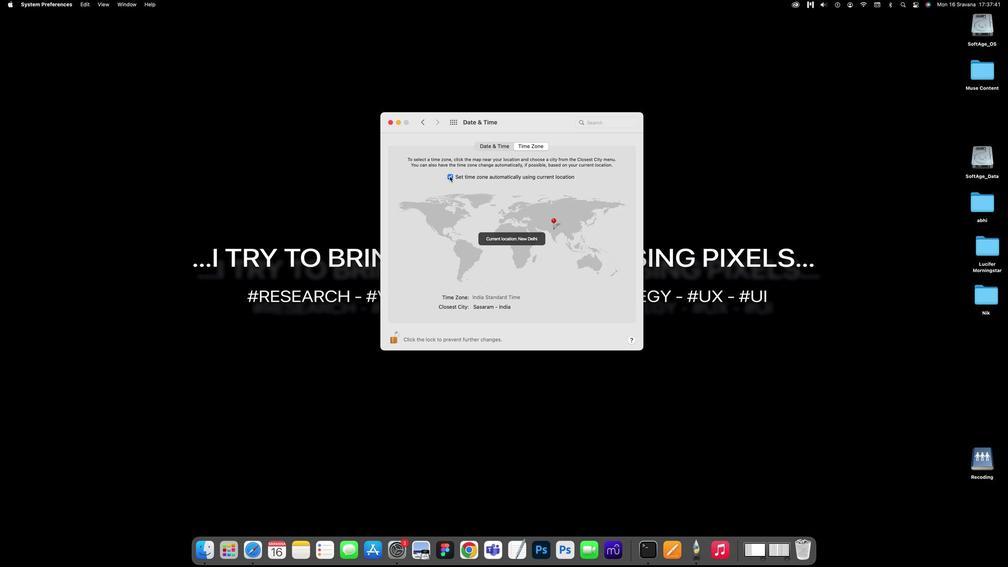 
Action: Mouse pressed left at (447, 174)
Screenshot: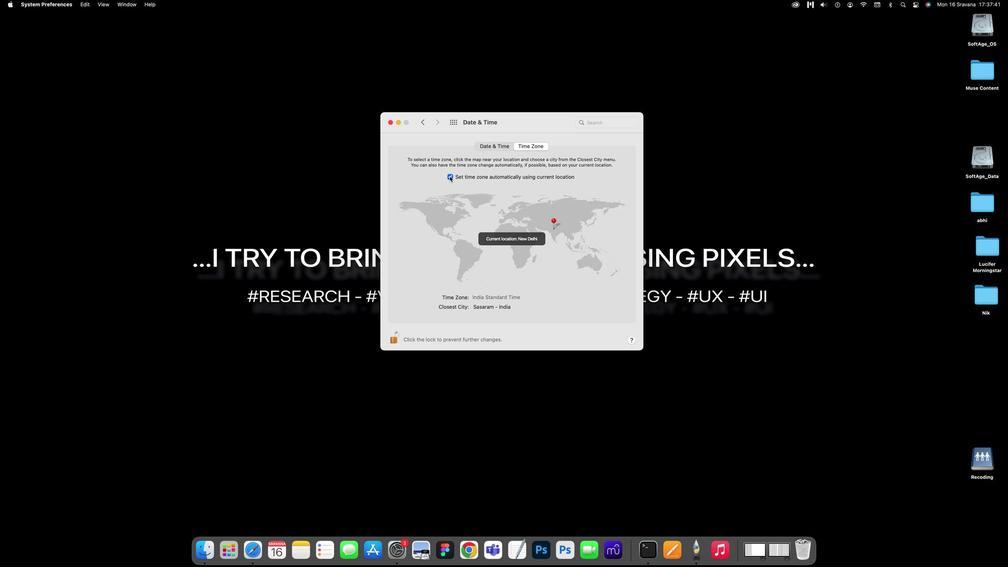 
Action: Mouse moved to (558, 304)
Screenshot: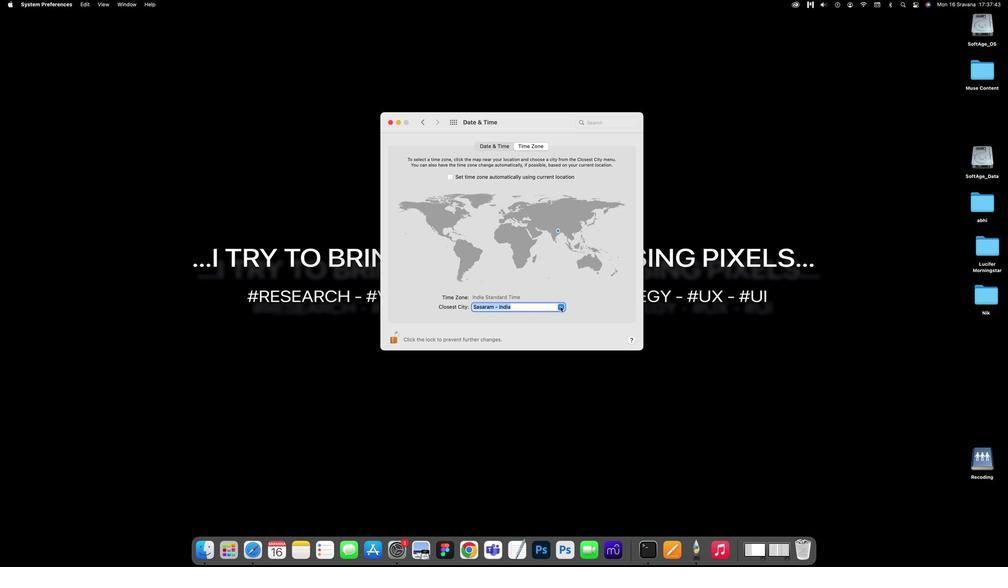 
Action: Mouse pressed left at (558, 304)
Screenshot: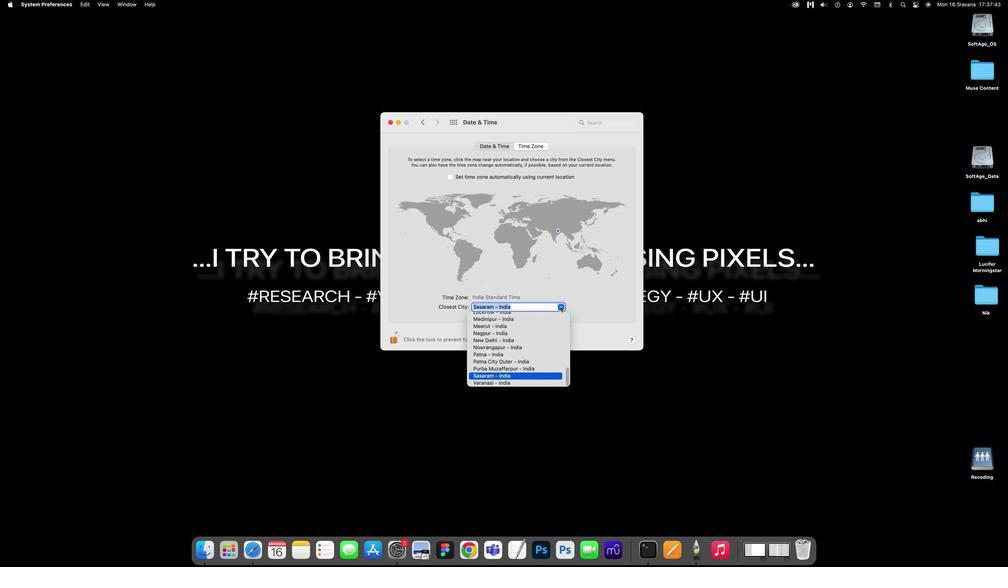 
Action: Mouse moved to (488, 322)
Screenshot: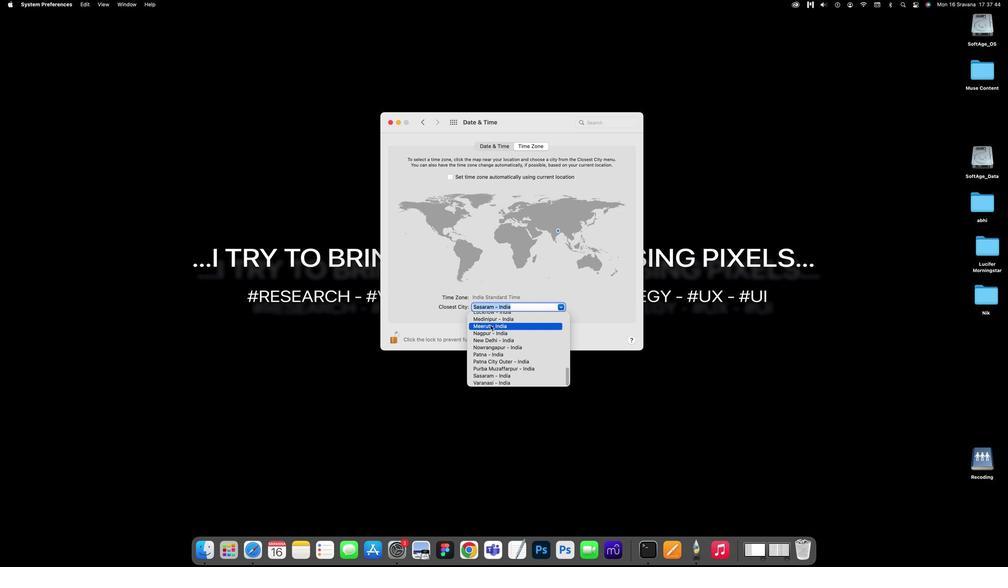 
Action: Mouse pressed left at (488, 322)
Screenshot: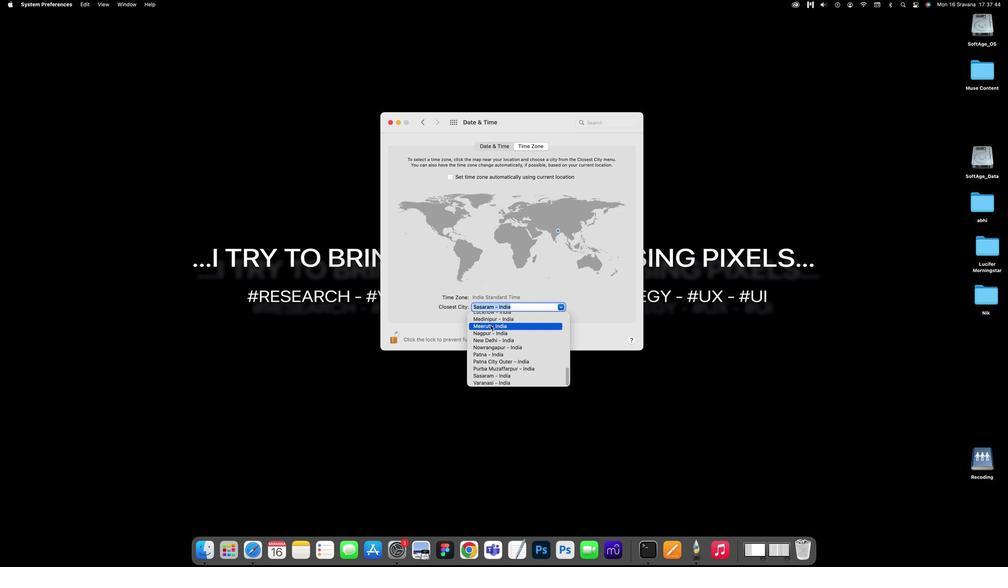 
Action: Mouse moved to (560, 304)
Screenshot: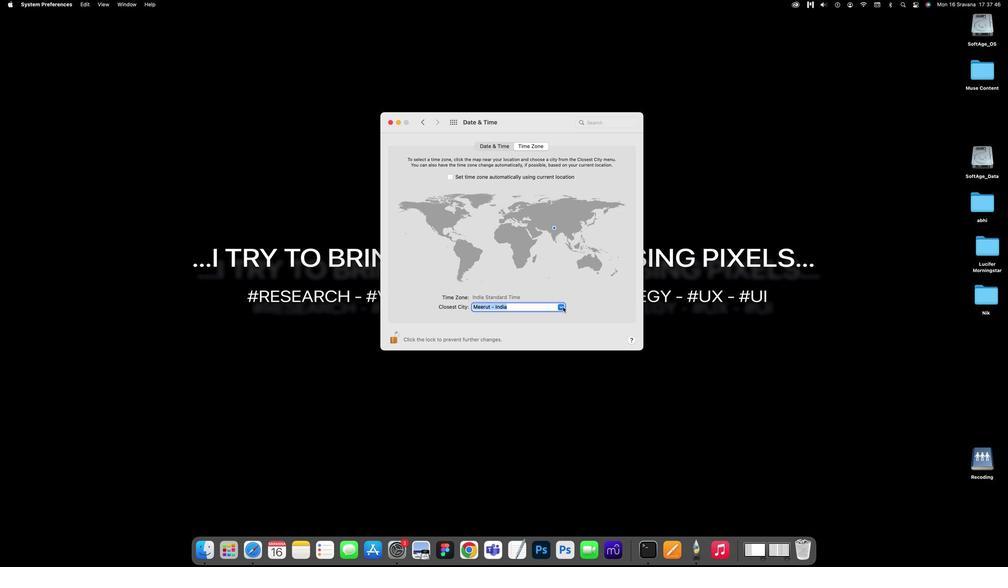 
Action: Mouse pressed left at (560, 304)
Screenshot: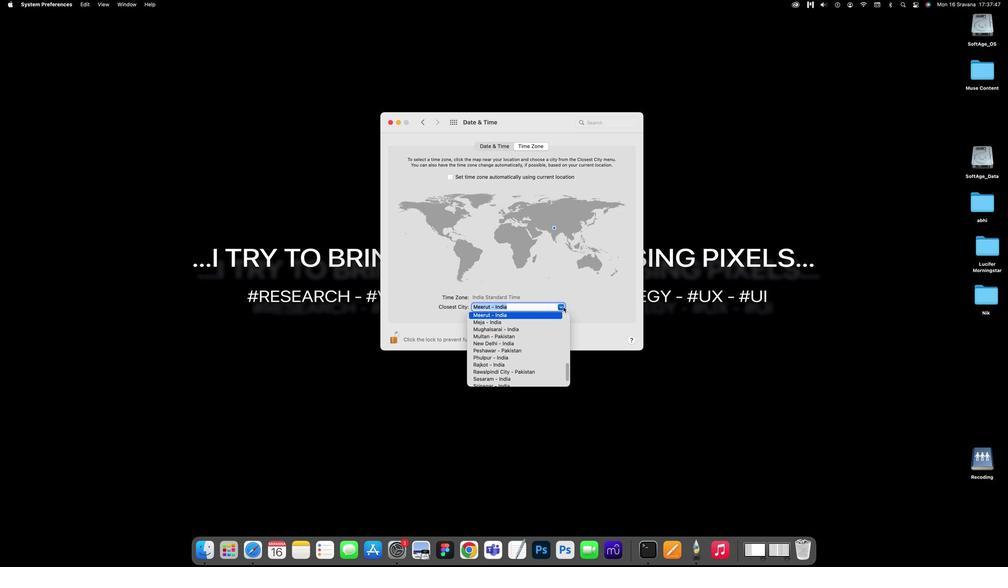 
Action: Mouse moved to (509, 331)
Screenshot: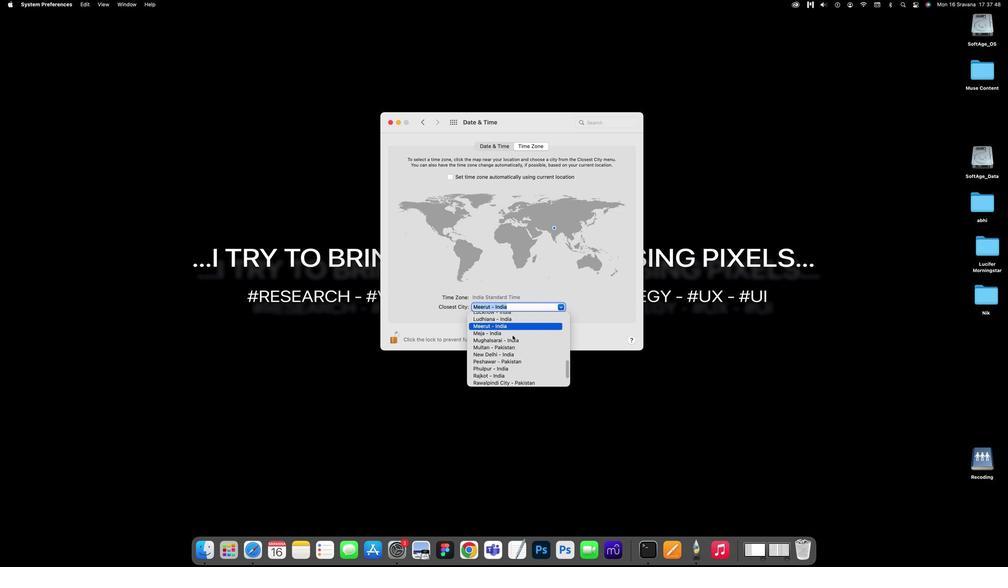 
Action: Mouse scrolled (509, 331) with delta (0, 0)
Screenshot: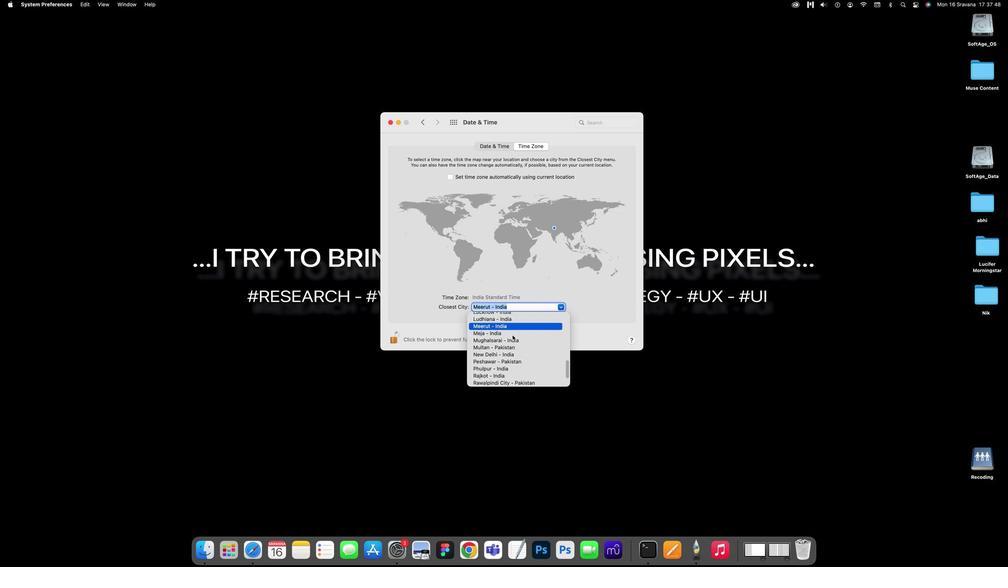 
Action: Mouse scrolled (509, 331) with delta (0, 0)
Screenshot: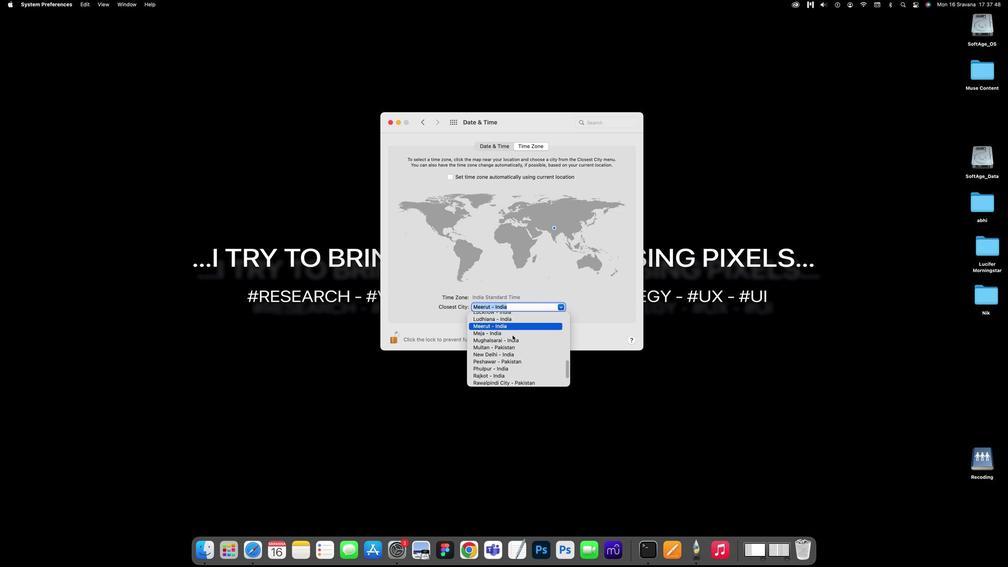 
Action: Mouse moved to (501, 333)
Screenshot: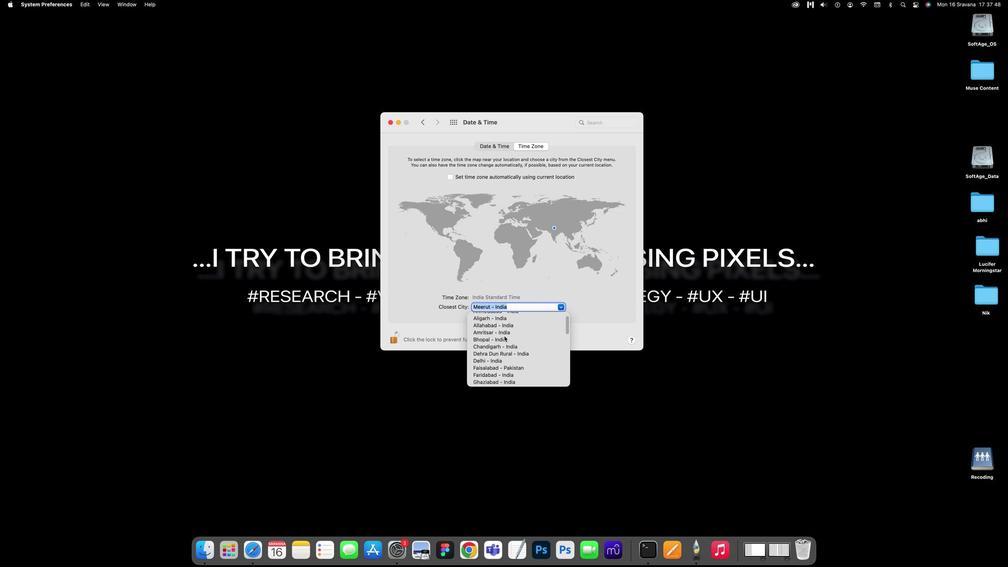 
Action: Mouse scrolled (501, 333) with delta (0, 0)
Screenshot: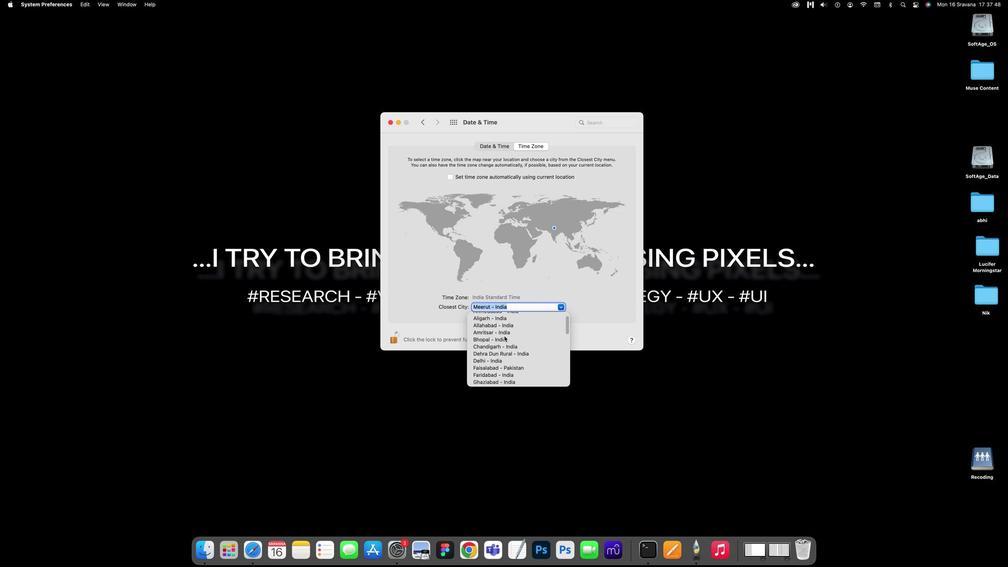 
Action: Mouse scrolled (501, 333) with delta (0, 0)
Screenshot: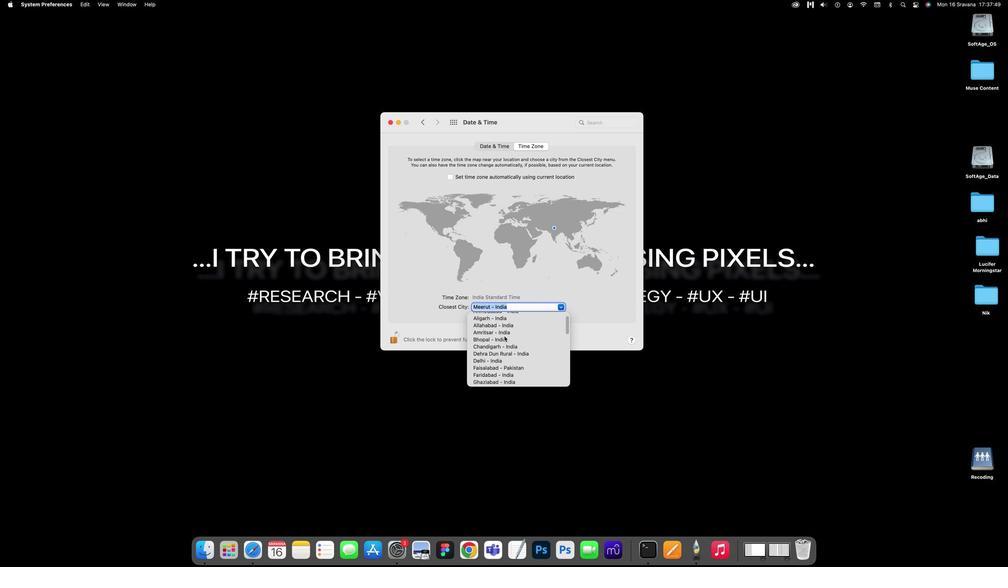 
Action: Mouse scrolled (501, 333) with delta (0, 3)
Screenshot: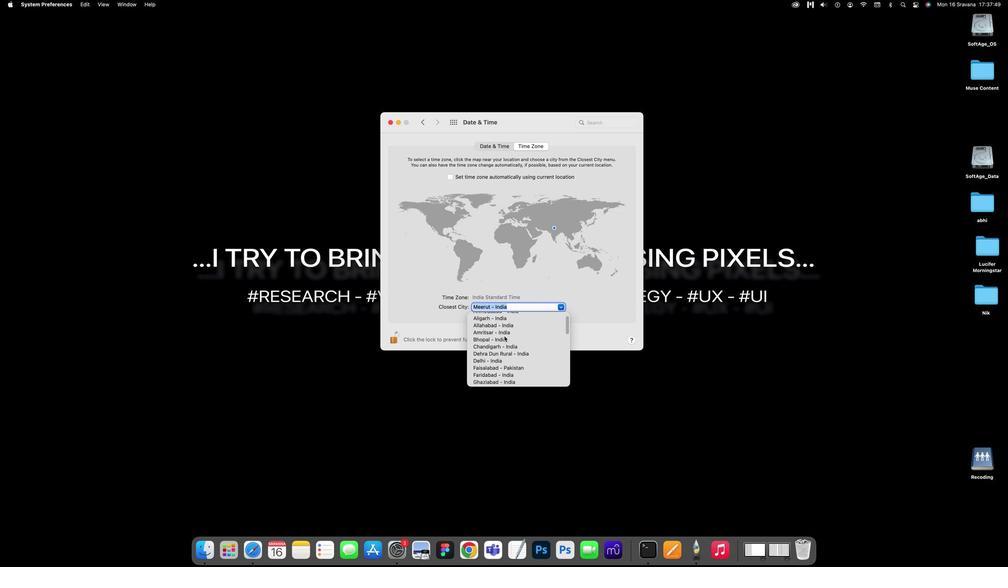 
Action: Mouse scrolled (501, 333) with delta (0, 5)
Screenshot: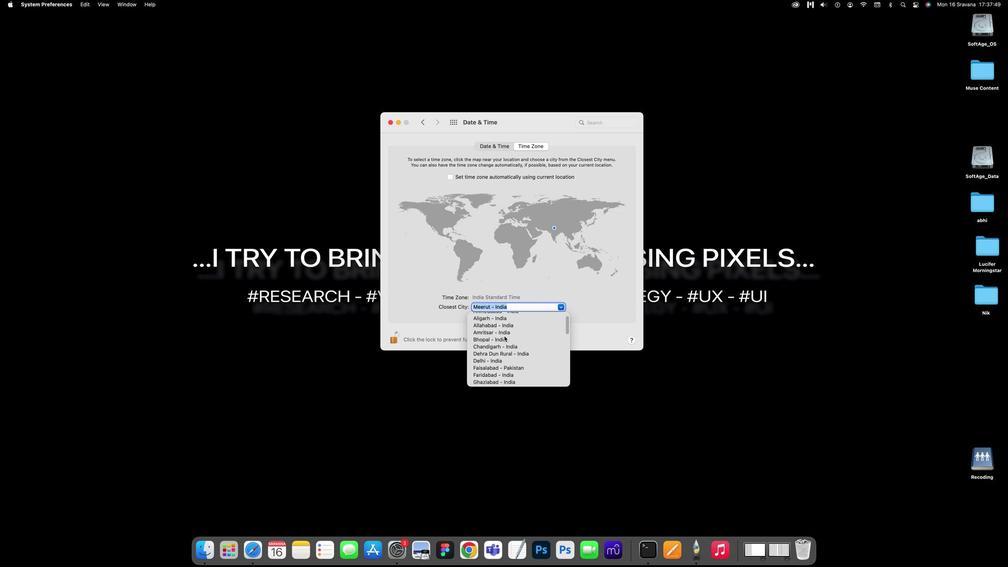 
Action: Mouse moved to (496, 328)
Screenshot: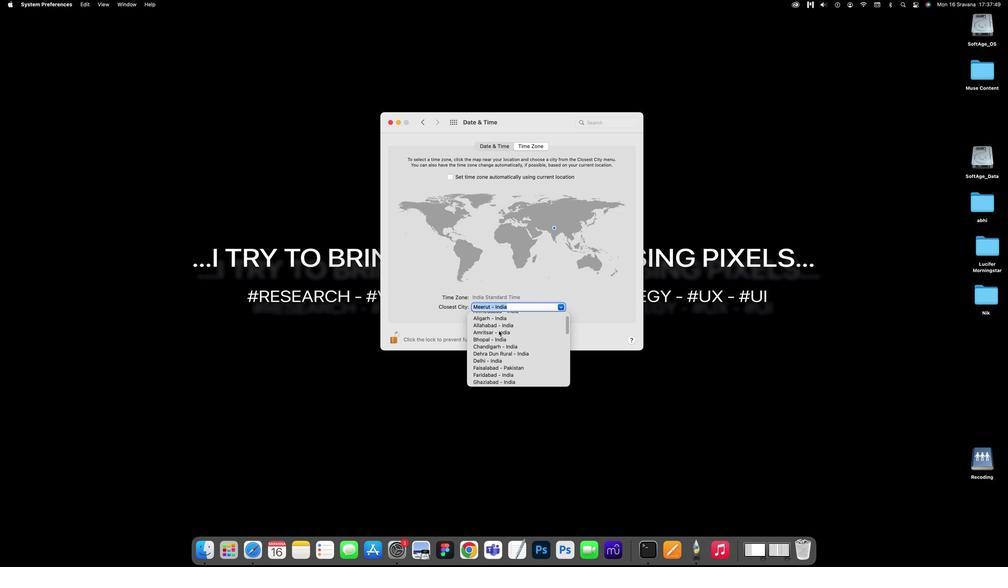 
Action: Mouse pressed left at (496, 328)
Screenshot: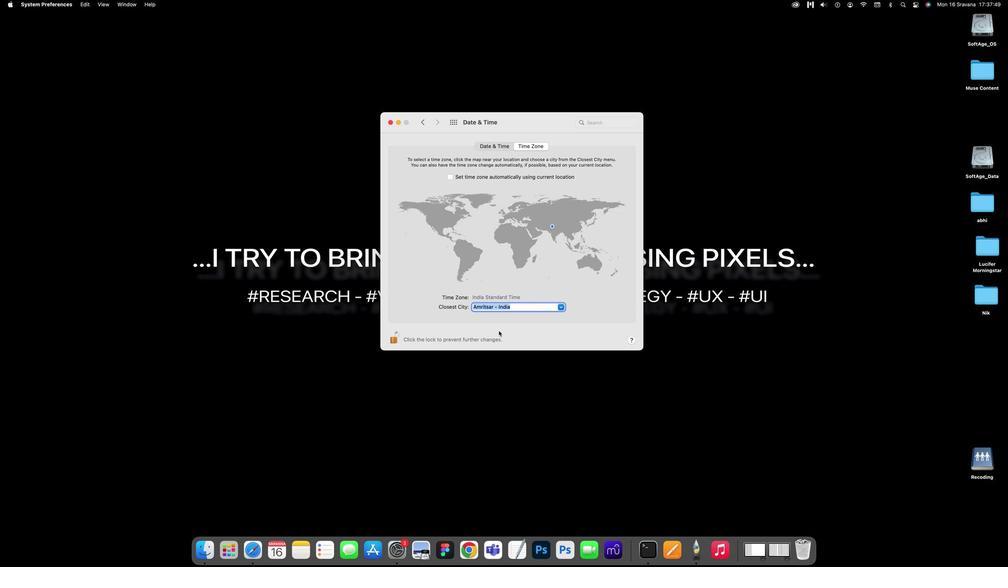 
Action: Mouse moved to (559, 304)
Screenshot: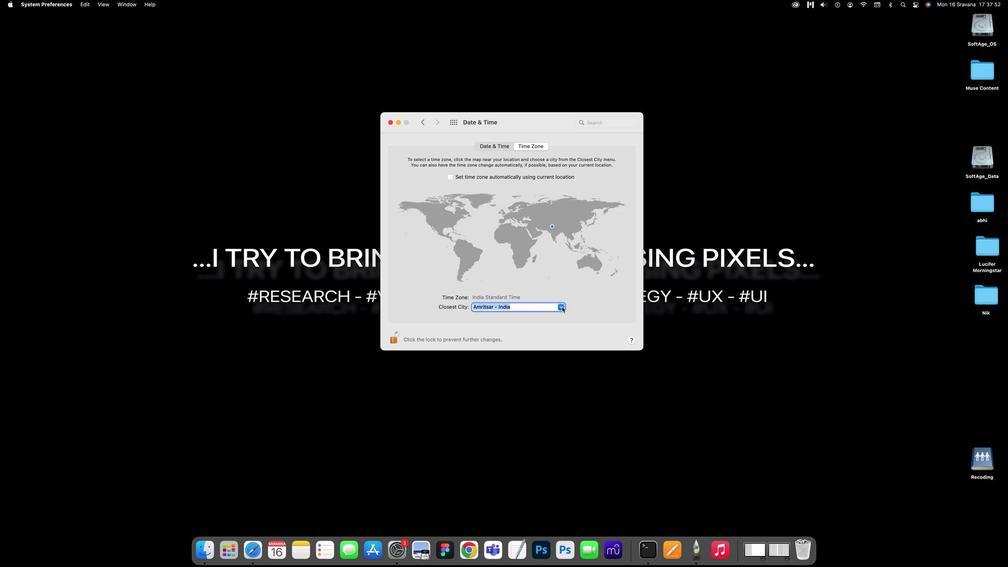 
Action: Mouse pressed left at (559, 304)
Screenshot: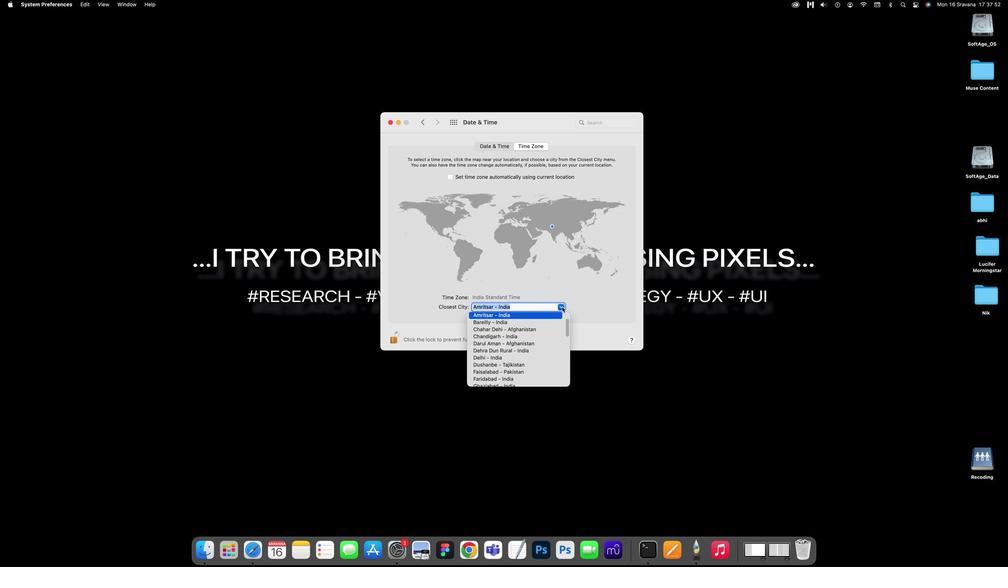 
Action: Mouse moved to (509, 337)
Screenshot: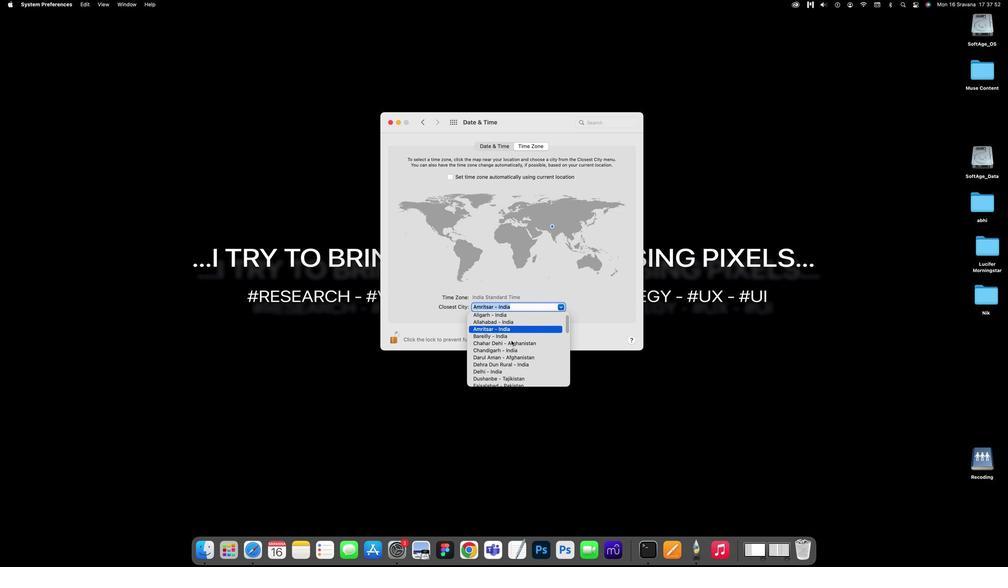 
Action: Mouse scrolled (509, 337) with delta (0, 0)
Screenshot: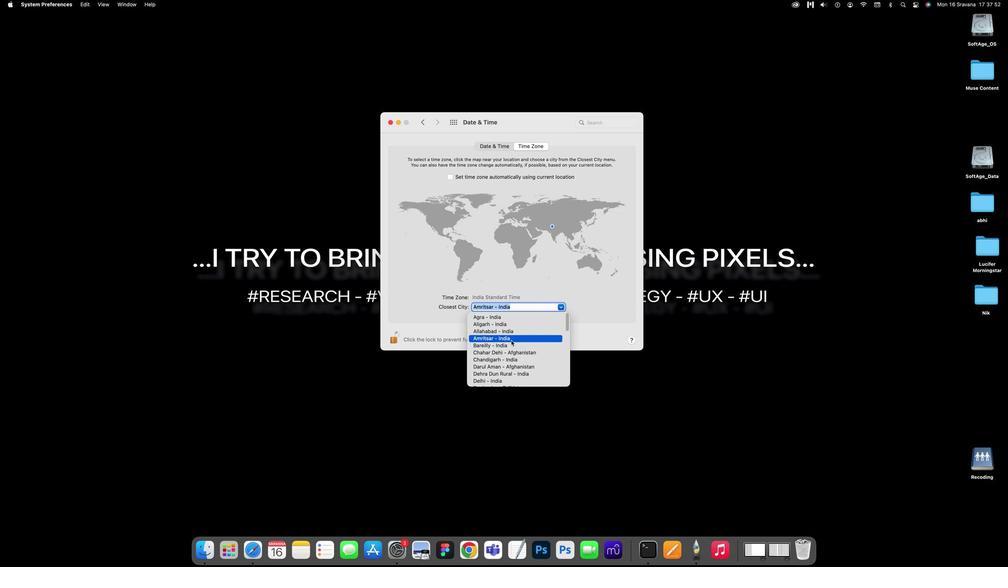 
Action: Mouse scrolled (509, 337) with delta (0, 0)
Screenshot: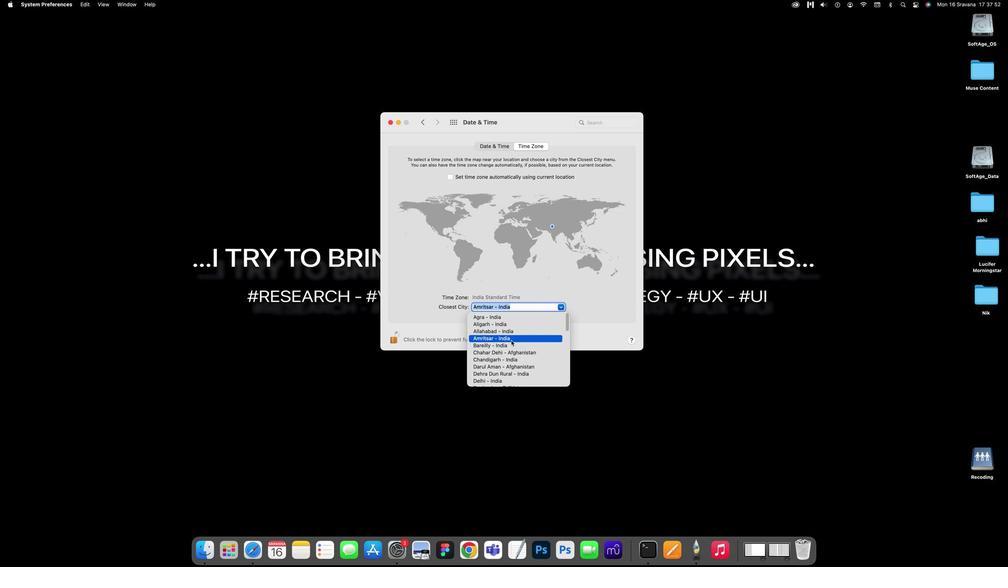 
Action: Mouse moved to (509, 337)
Screenshot: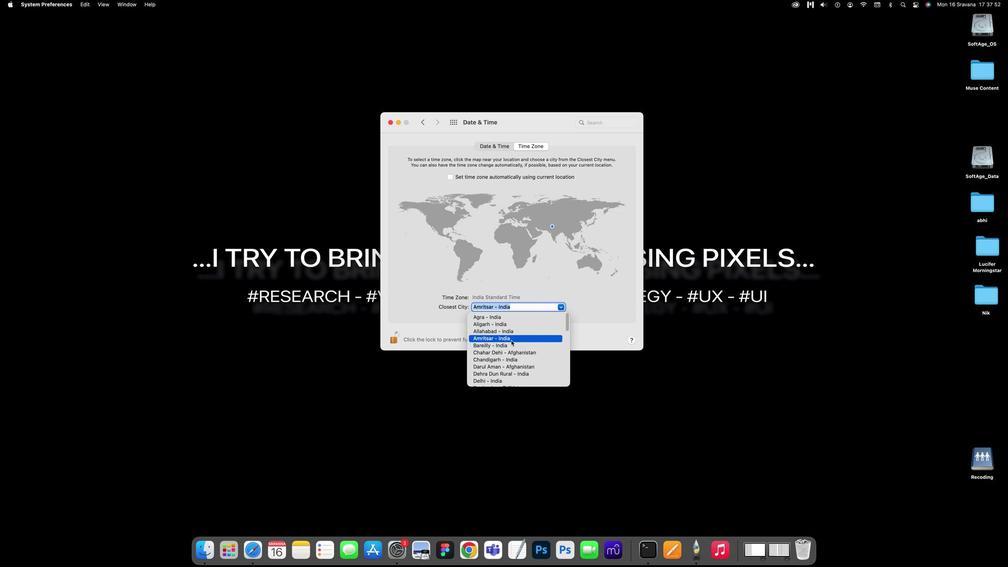 
Action: Mouse scrolled (509, 337) with delta (0, 3)
Screenshot: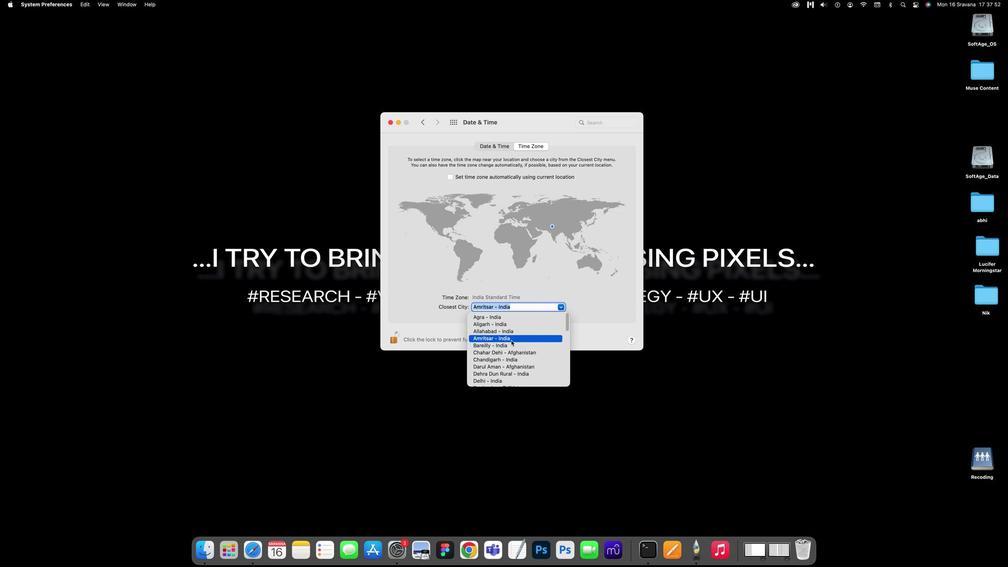 
Action: Mouse scrolled (509, 337) with delta (0, 5)
Screenshot: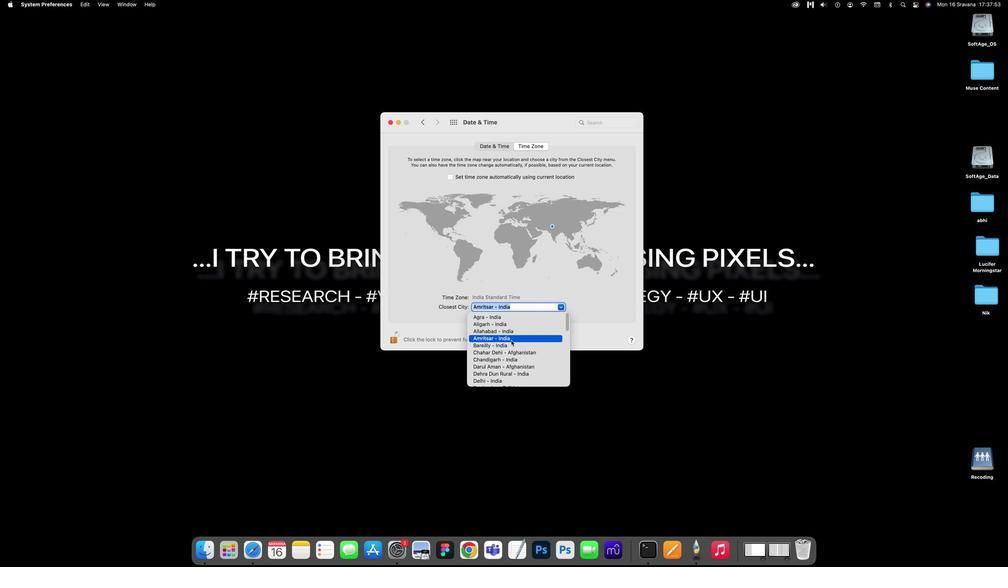 
Action: Mouse moved to (491, 319)
Screenshot: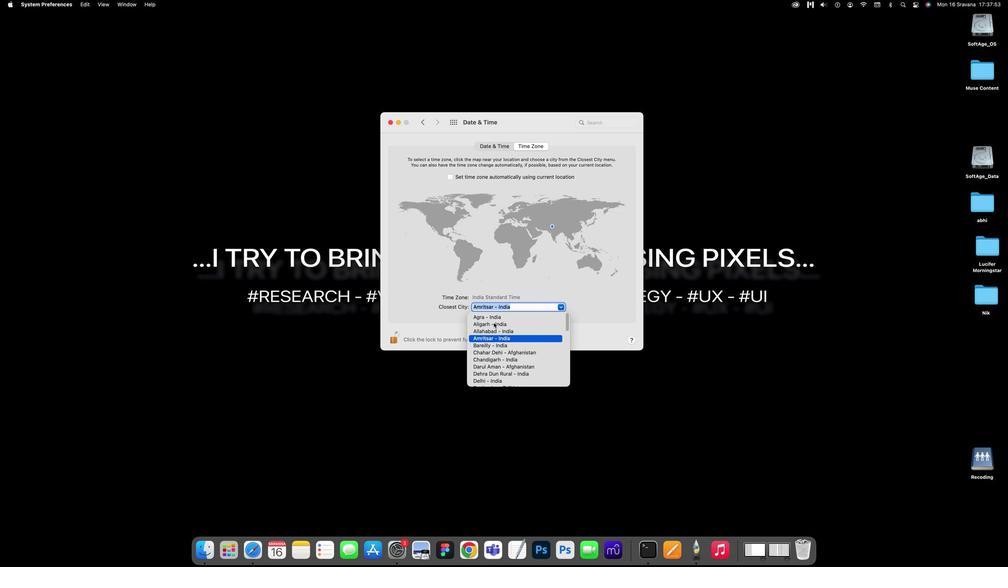 
Action: Mouse pressed left at (491, 319)
Screenshot: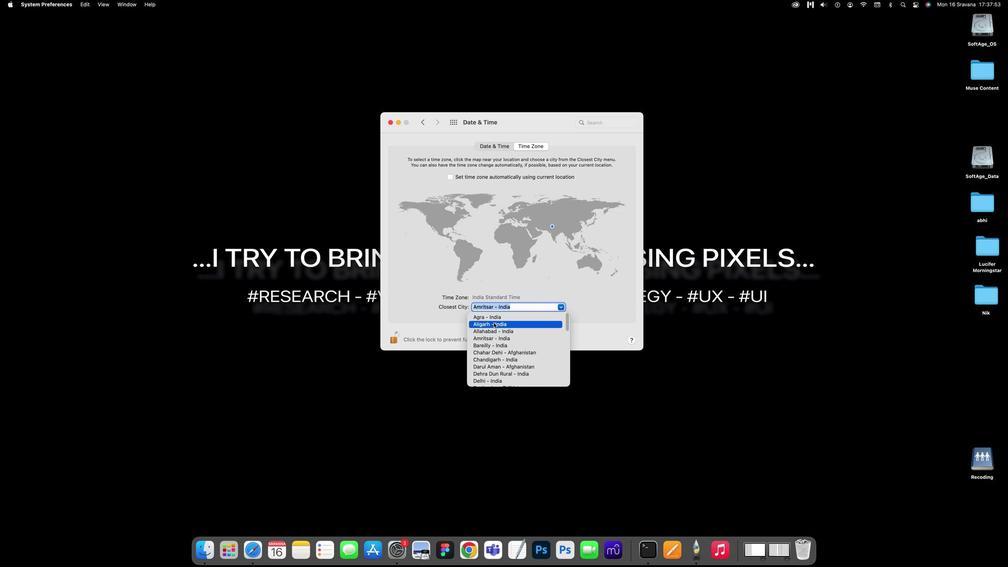 
Action: Mouse moved to (448, 174)
Screenshot: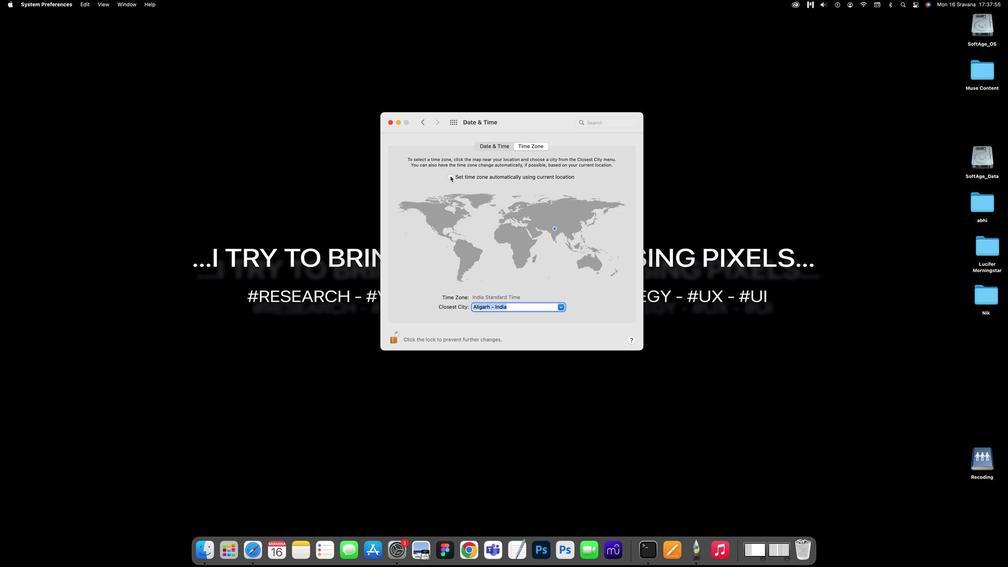 
Action: Mouse pressed left at (448, 174)
Screenshot: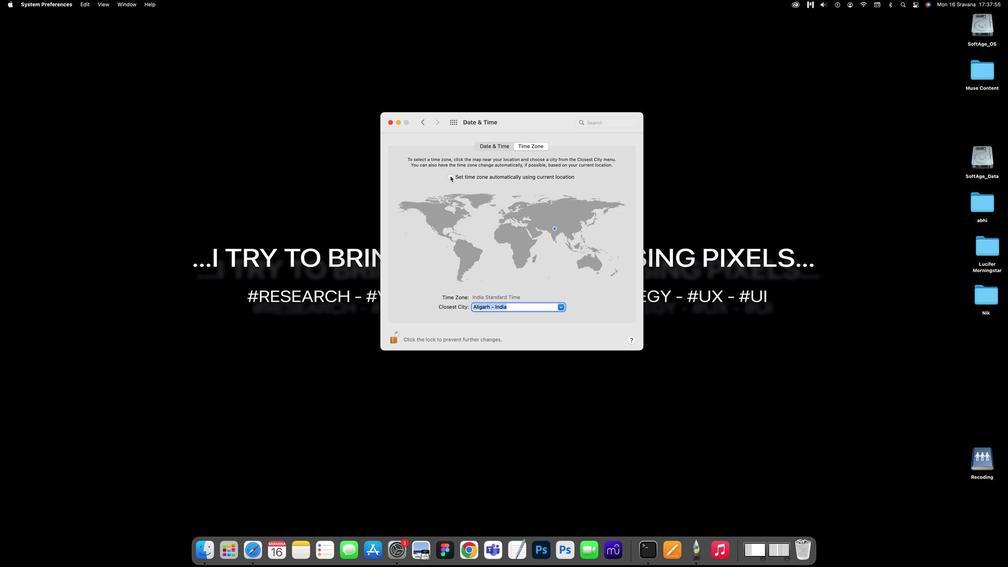
Action: Mouse moved to (463, 194)
Screenshot: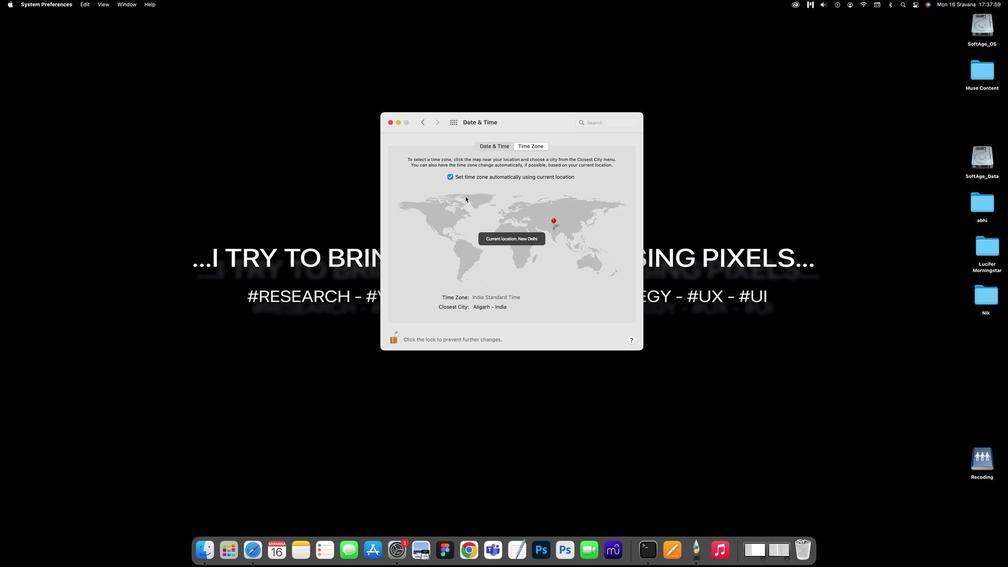 
Action: Mouse pressed left at (463, 194)
Screenshot: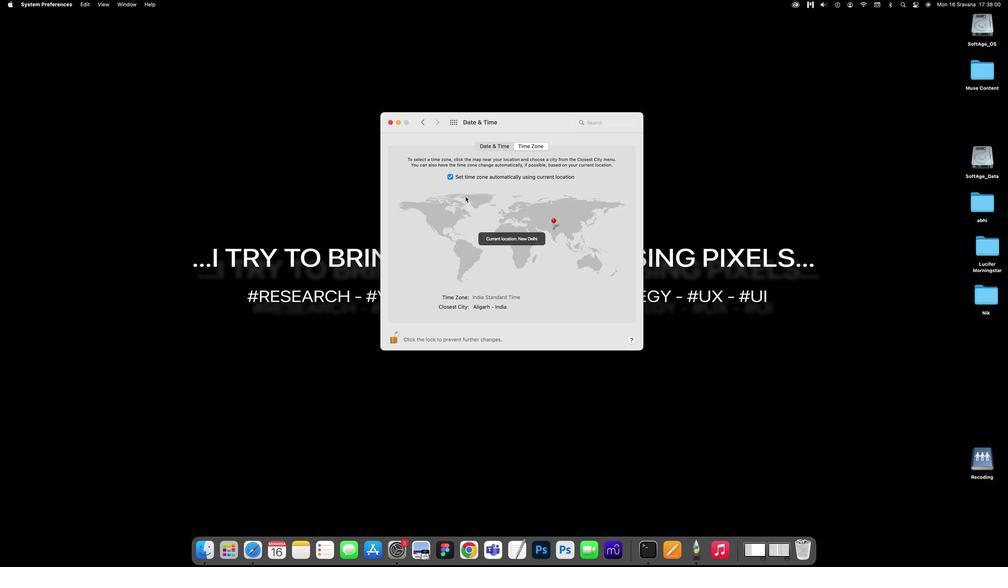 
Action: Mouse moved to (463, 194)
Screenshot: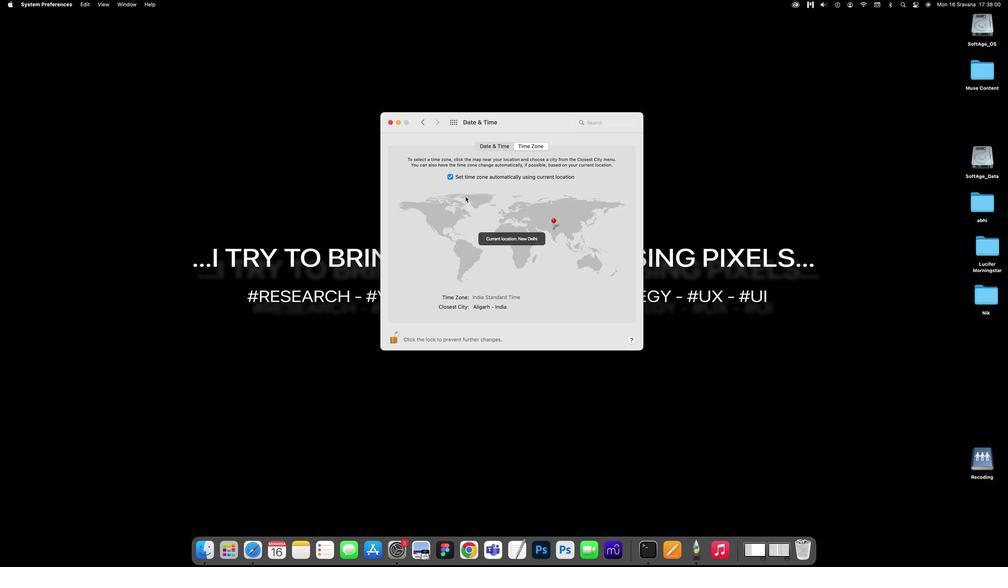 
